 Task:  Click on Racing  Cup Series In the Cup Series click on  Pick Sheet Add name Wyatt Thompson and  Email softage.2@softage.net In group 1 choose #11 Denny Hamlin In group 2 choose #12 Ryan Blaney In group 3 choose #22 Joey Logano In group 4 choose #23 Bubba Wallace In group 5 choose #34 Michael McDowell Winning Manufacturer choose Ford In Tie Breaker choose #6 Brad Keselowski Bonous driver choose #5 Kyle Larson Submit pick sheet
Action: Mouse moved to (367, 200)
Screenshot: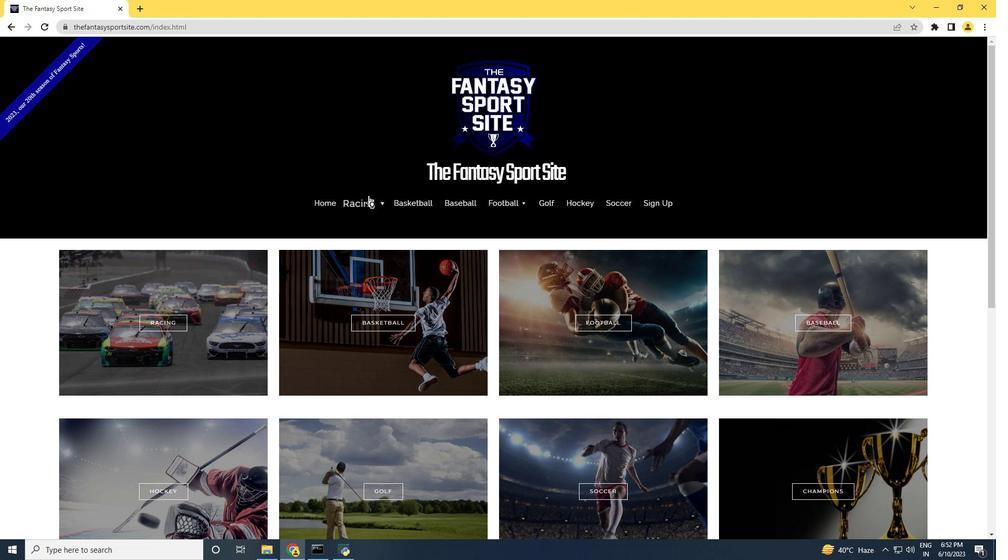 
Action: Mouse pressed left at (367, 200)
Screenshot: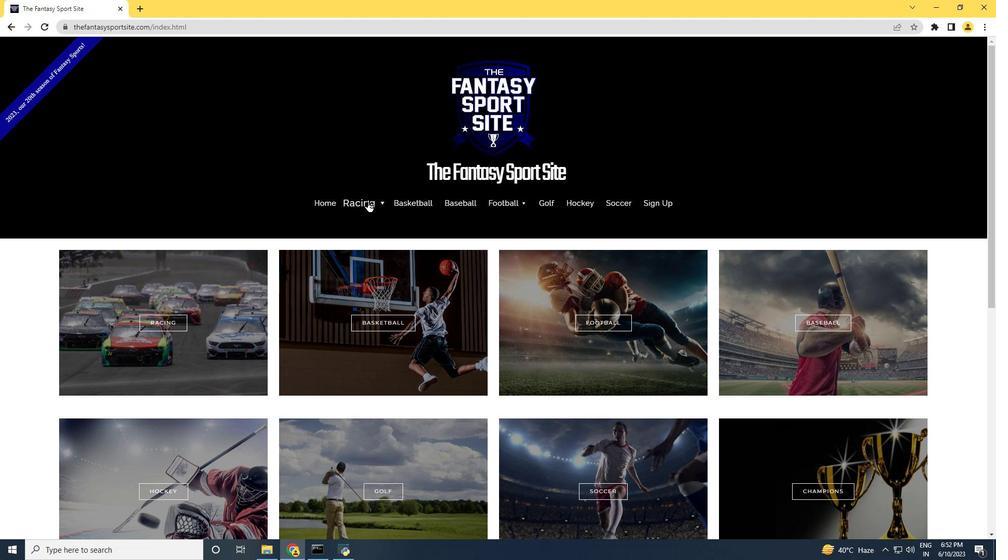 
Action: Mouse moved to (364, 238)
Screenshot: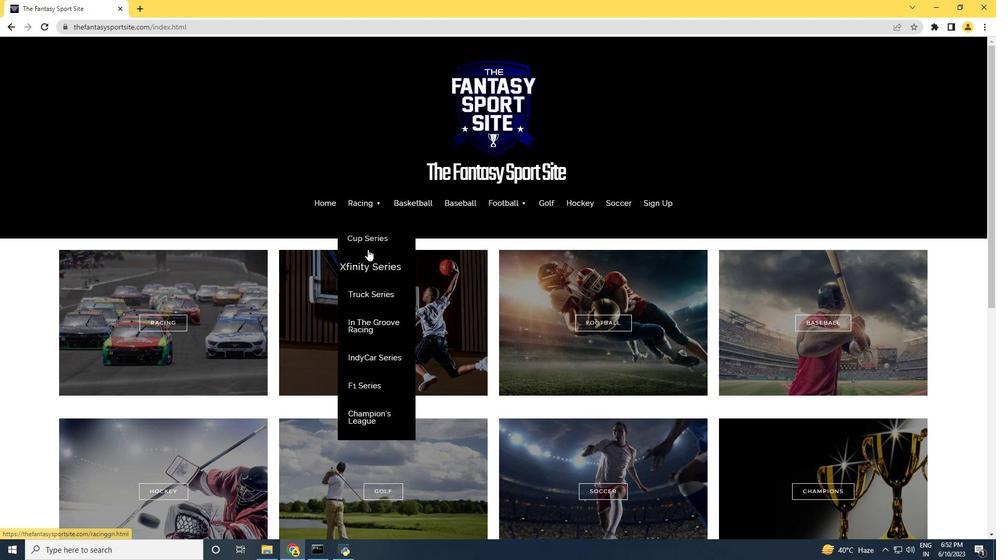 
Action: Mouse pressed left at (364, 238)
Screenshot: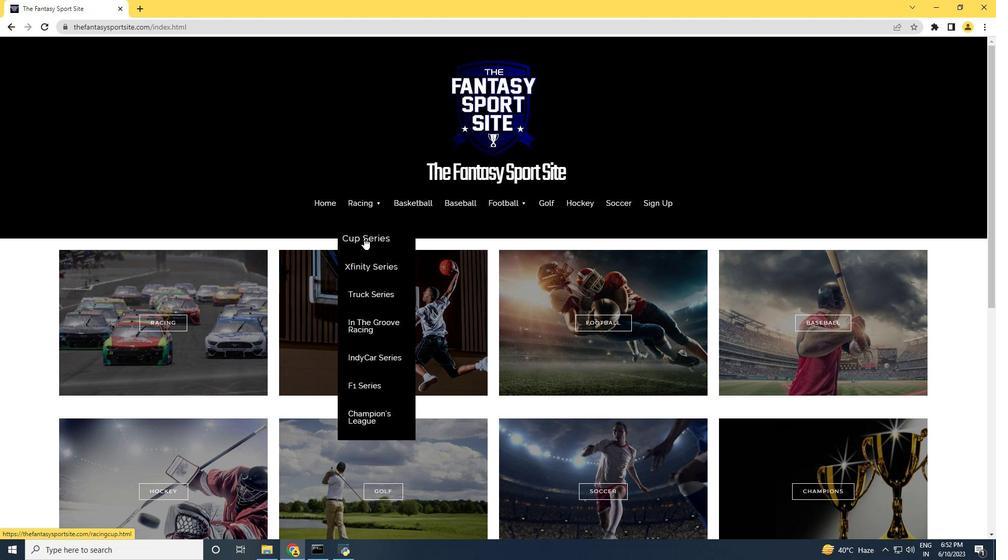 
Action: Mouse moved to (365, 236)
Screenshot: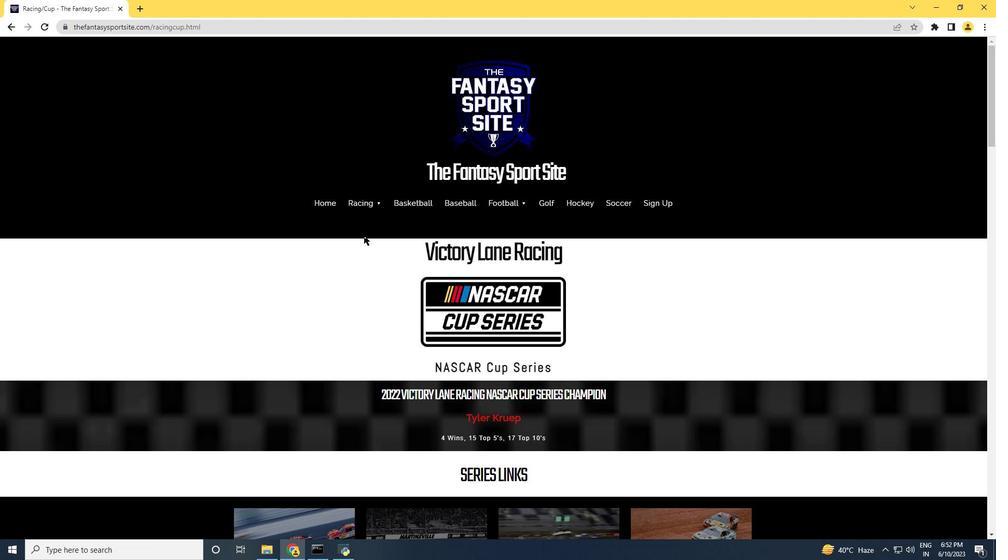 
Action: Mouse scrolled (365, 235) with delta (0, 0)
Screenshot: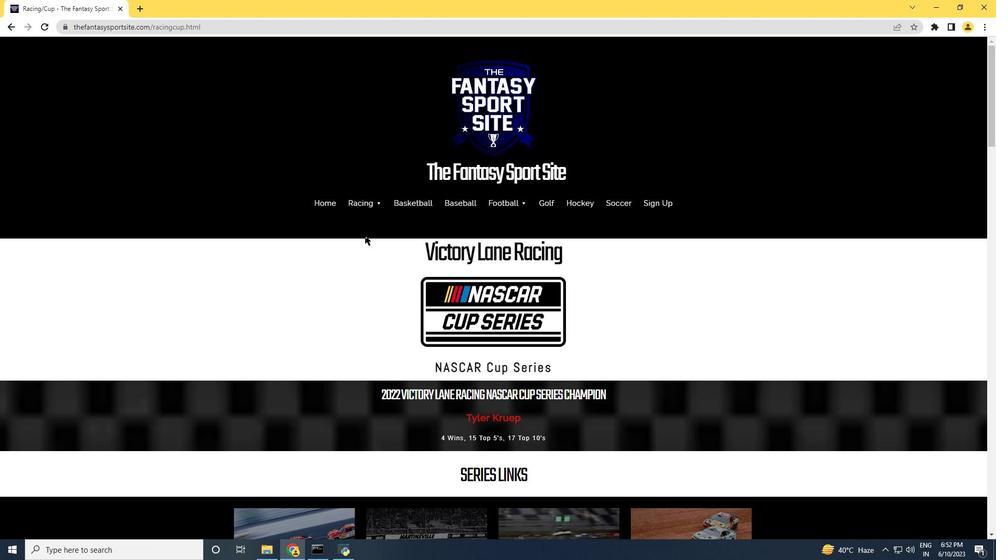 
Action: Mouse scrolled (365, 235) with delta (0, 0)
Screenshot: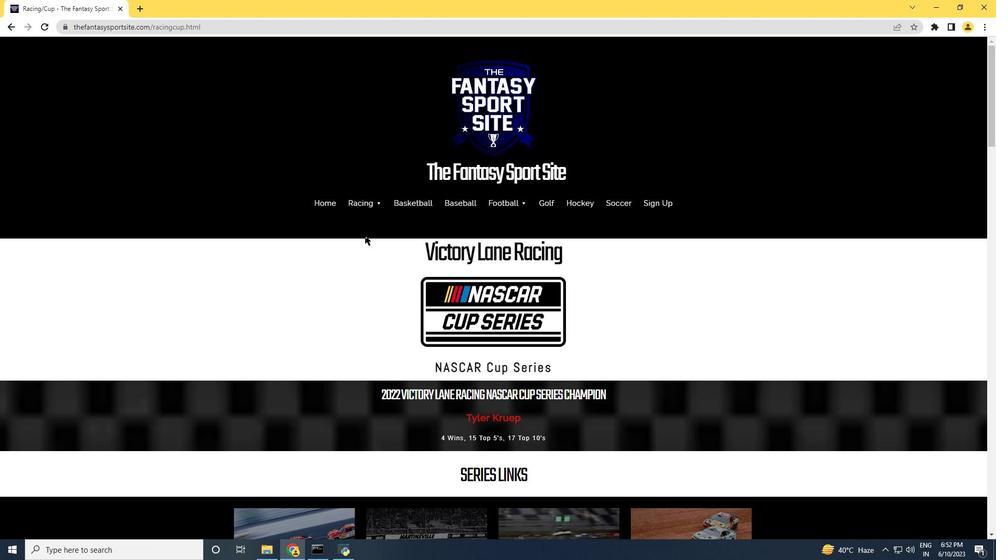 
Action: Mouse scrolled (365, 235) with delta (0, 0)
Screenshot: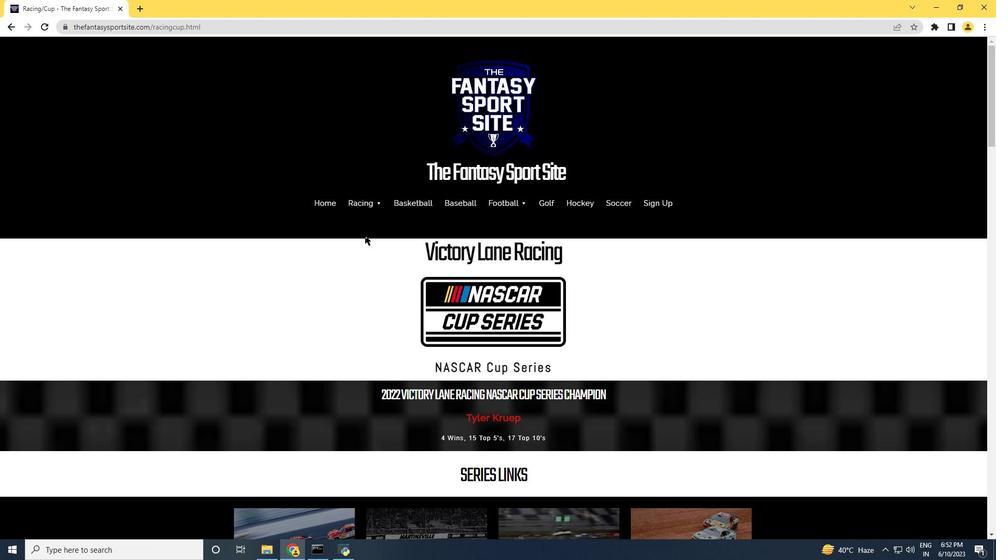 
Action: Mouse scrolled (365, 235) with delta (0, 0)
Screenshot: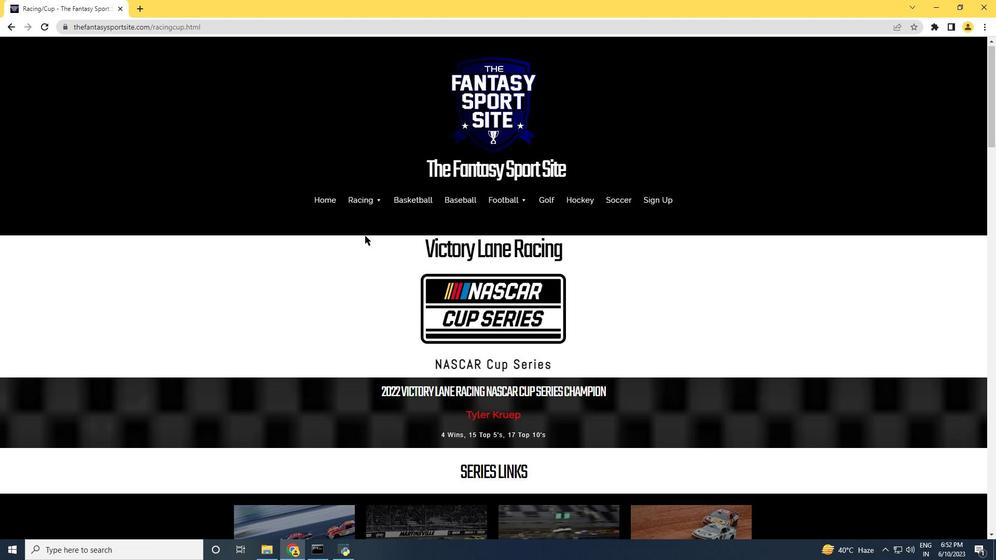 
Action: Mouse scrolled (365, 235) with delta (0, 0)
Screenshot: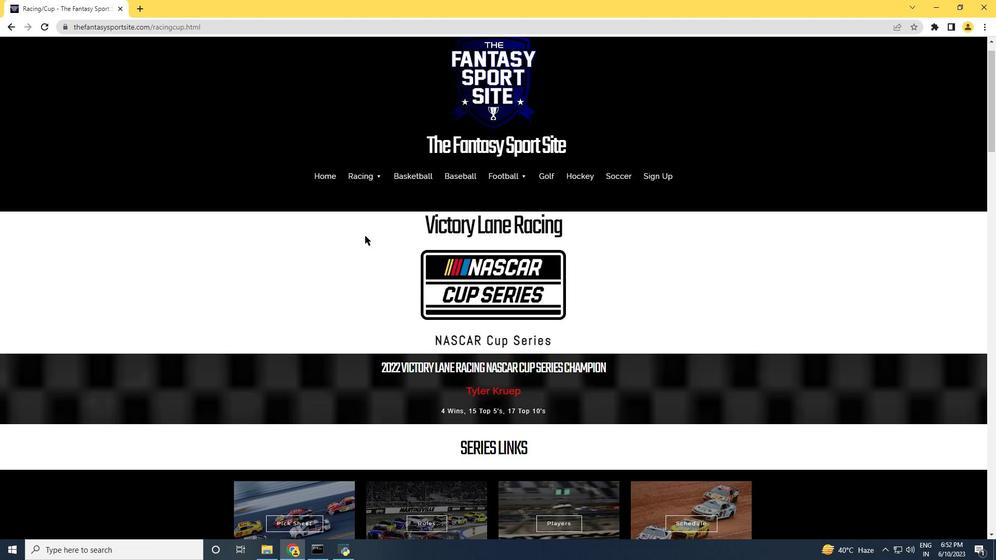 
Action: Mouse scrolled (365, 235) with delta (0, 0)
Screenshot: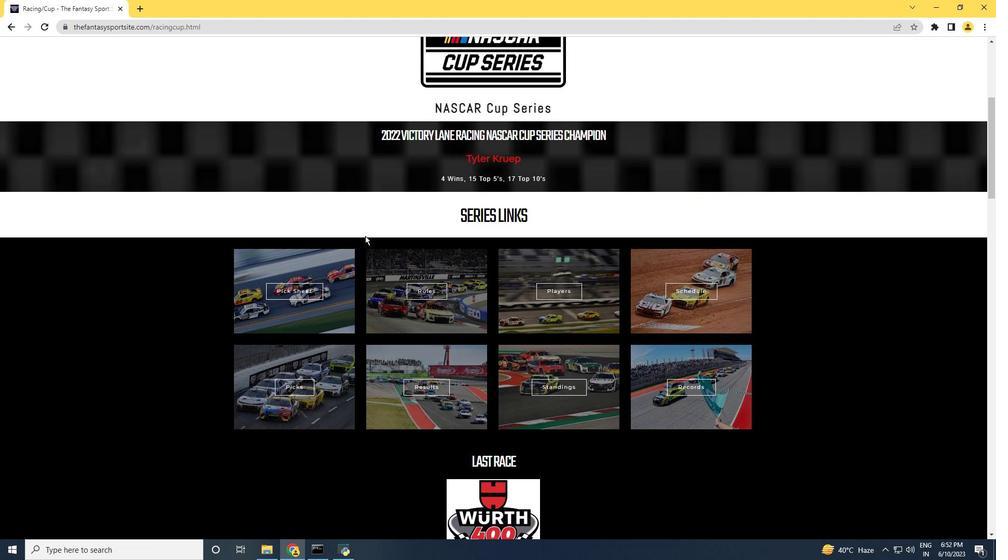 
Action: Mouse moved to (297, 238)
Screenshot: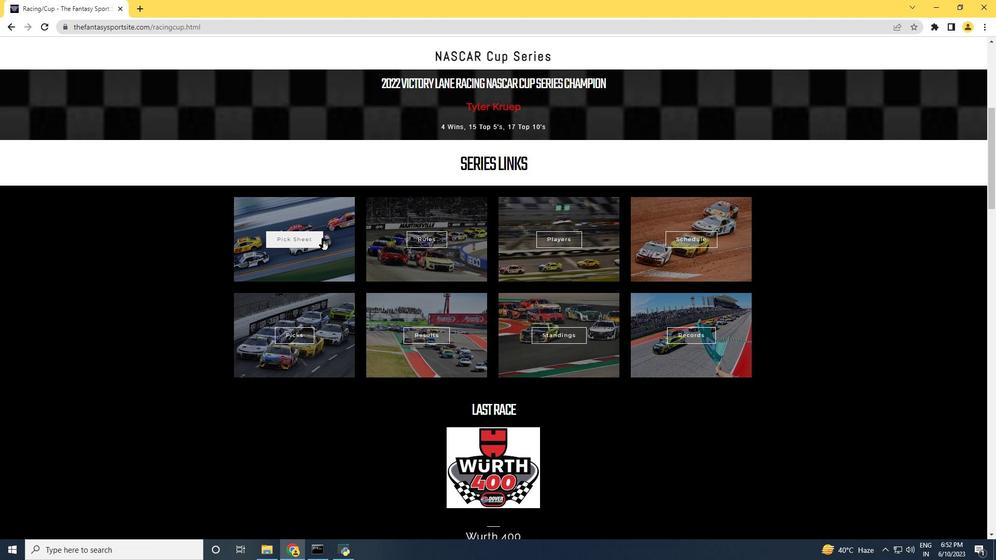 
Action: Mouse pressed left at (297, 238)
Screenshot: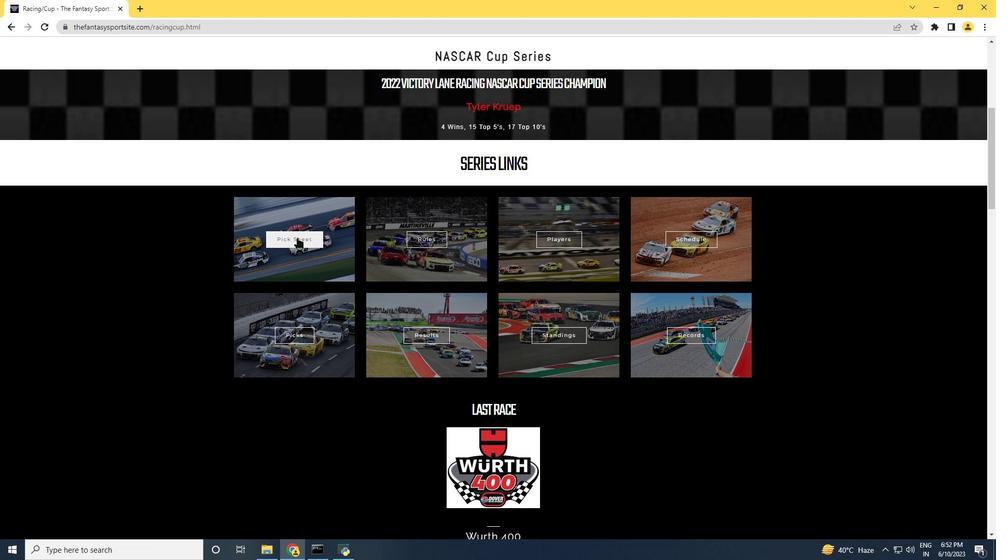 
Action: Mouse moved to (350, 249)
Screenshot: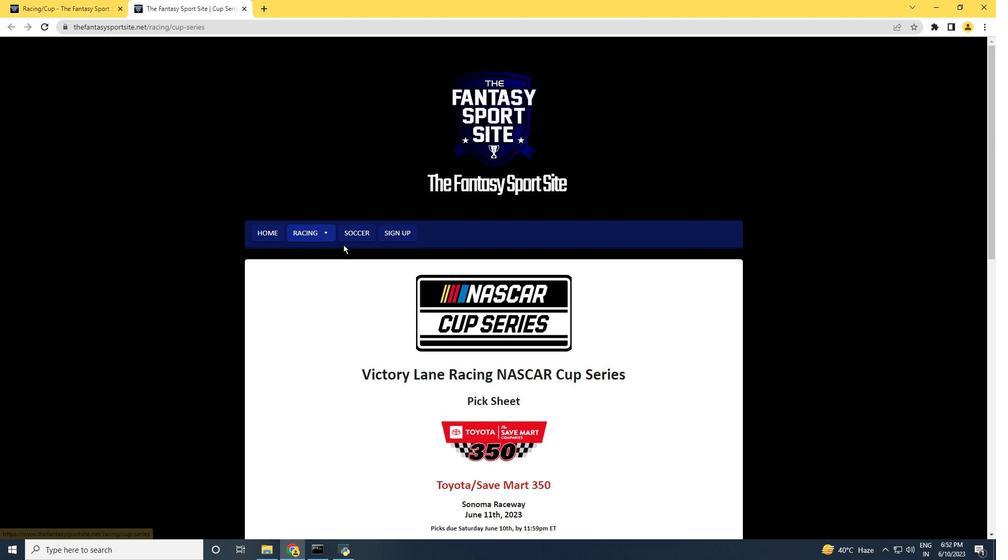 
Action: Mouse scrolled (350, 249) with delta (0, 0)
Screenshot: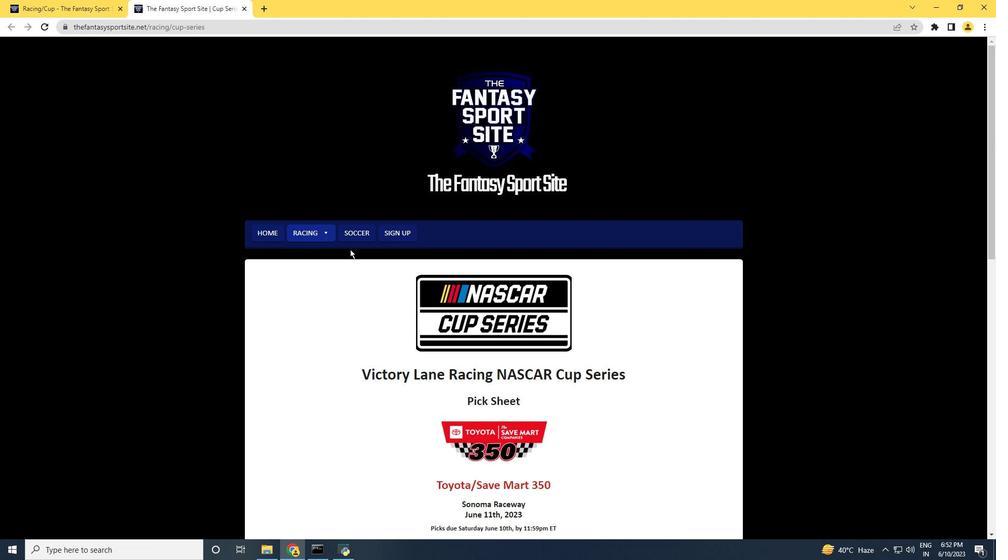 
Action: Mouse scrolled (350, 249) with delta (0, 0)
Screenshot: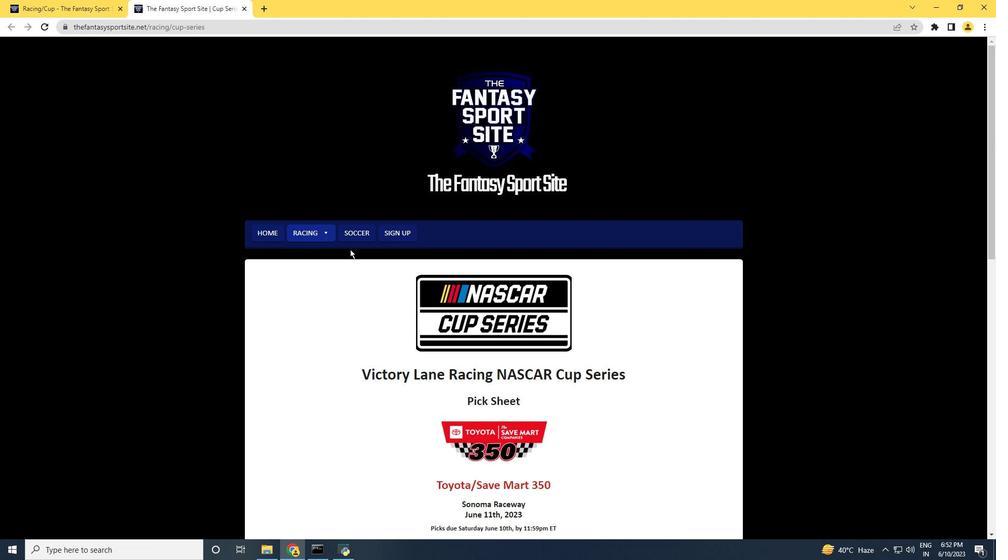
Action: Mouse scrolled (350, 249) with delta (0, 0)
Screenshot: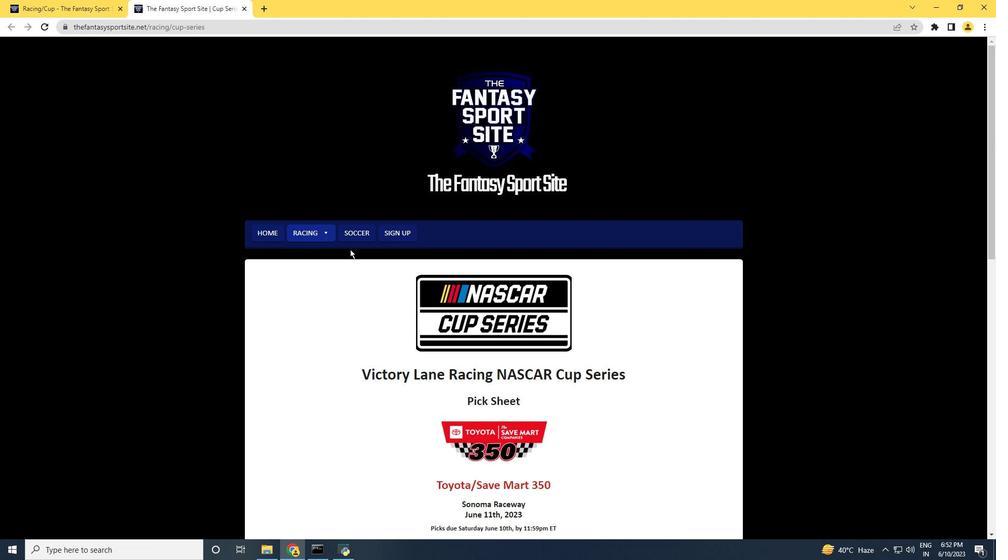 
Action: Mouse scrolled (350, 249) with delta (0, 0)
Screenshot: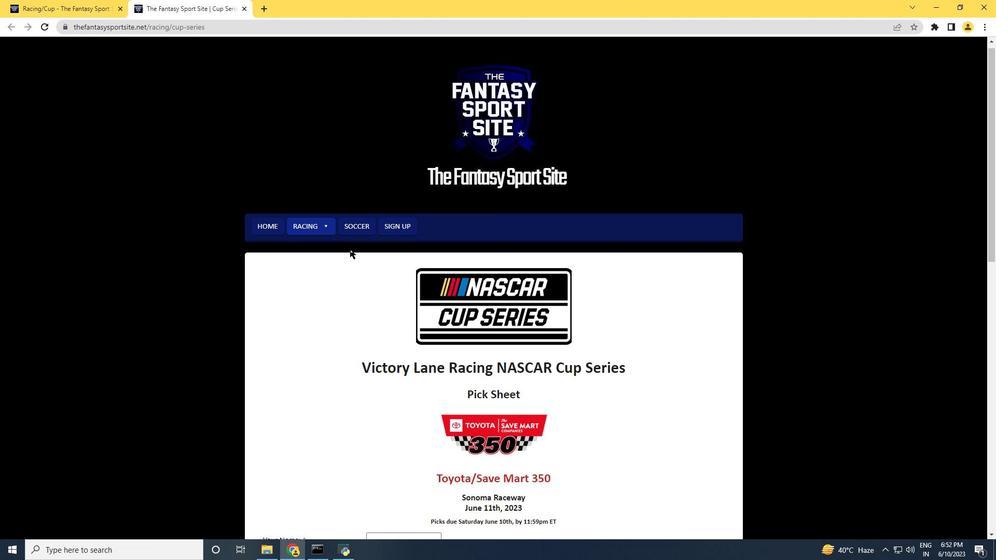 
Action: Mouse scrolled (350, 249) with delta (0, 0)
Screenshot: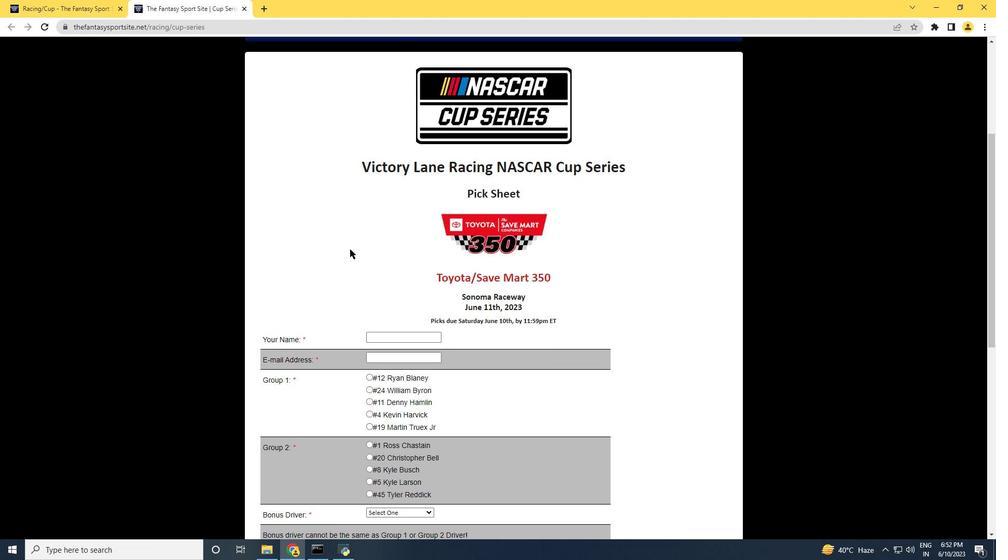 
Action: Mouse scrolled (350, 249) with delta (0, 0)
Screenshot: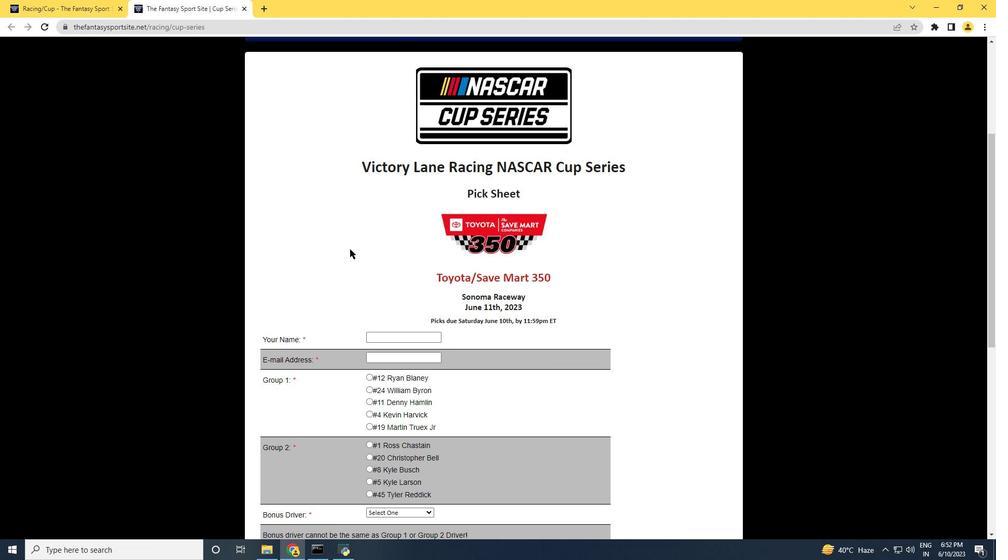 
Action: Mouse moved to (392, 235)
Screenshot: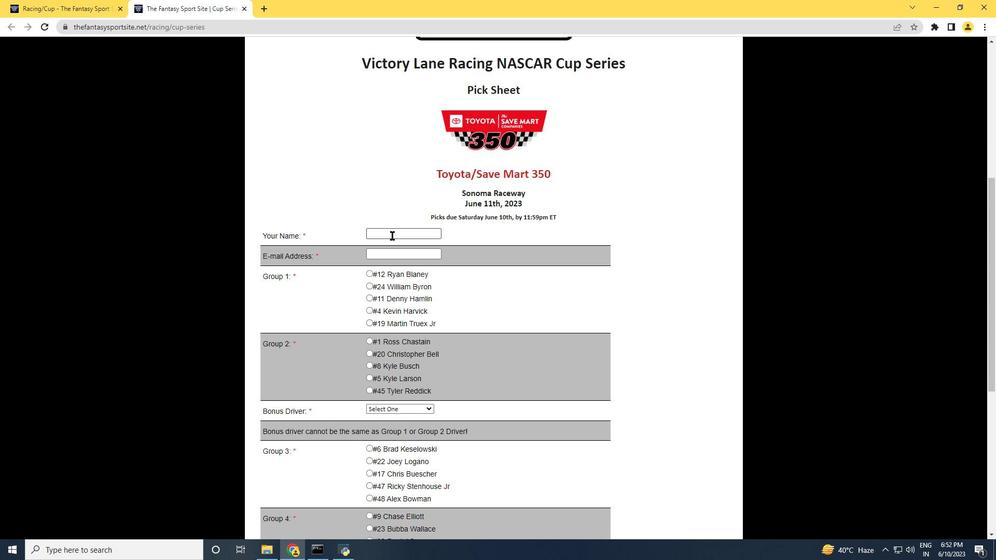 
Action: Mouse pressed left at (392, 235)
Screenshot: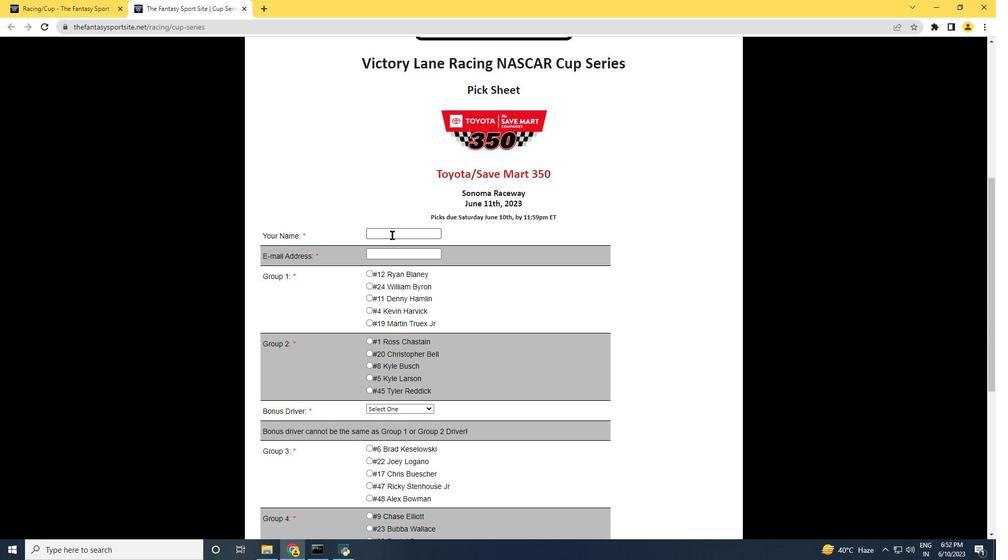 
Action: Key pressed <Key.shift><Key.shift><Key.shift><Key.shift><Key.shift><Key.shift><Key.shift><Key.shift><Key.shift><Key.shift><Key.shift><Key.shift><Key.shift><Key.shift><Key.shift><Key.shift><Key.shift><Key.shift>Wyatt<Key.space><Key.shift><Key.shift><Key.shift><Key.shift>Thompson<Key.tab><Key.shift>softage.2<Key.shift>@softage,<Key.backspace>.net<Key.tab>
Screenshot: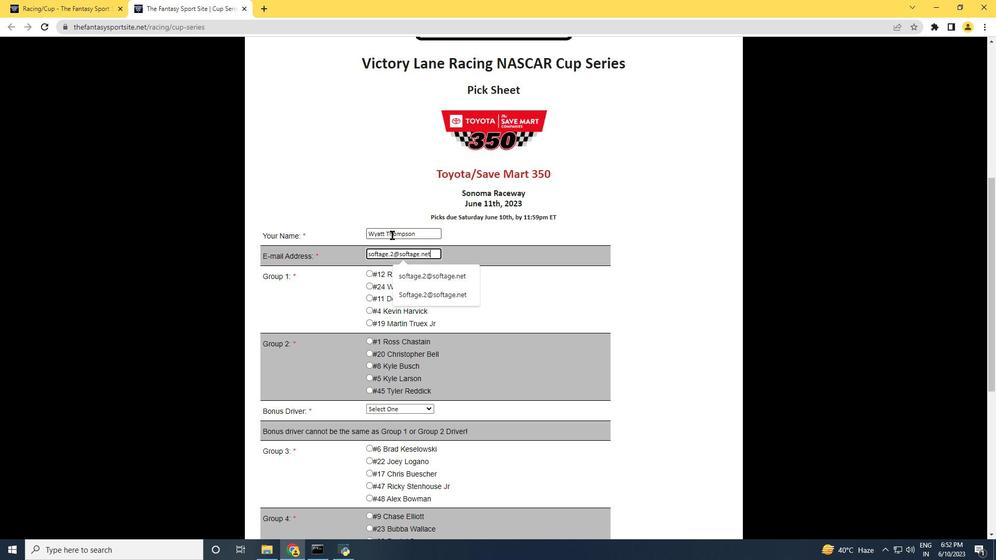
Action: Mouse moved to (370, 300)
Screenshot: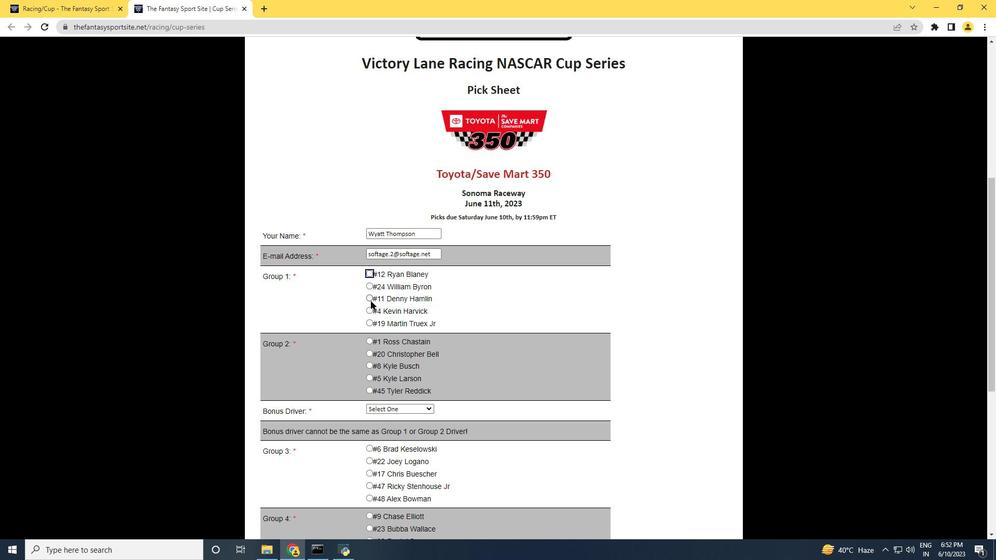 
Action: Mouse pressed left at (370, 300)
Screenshot: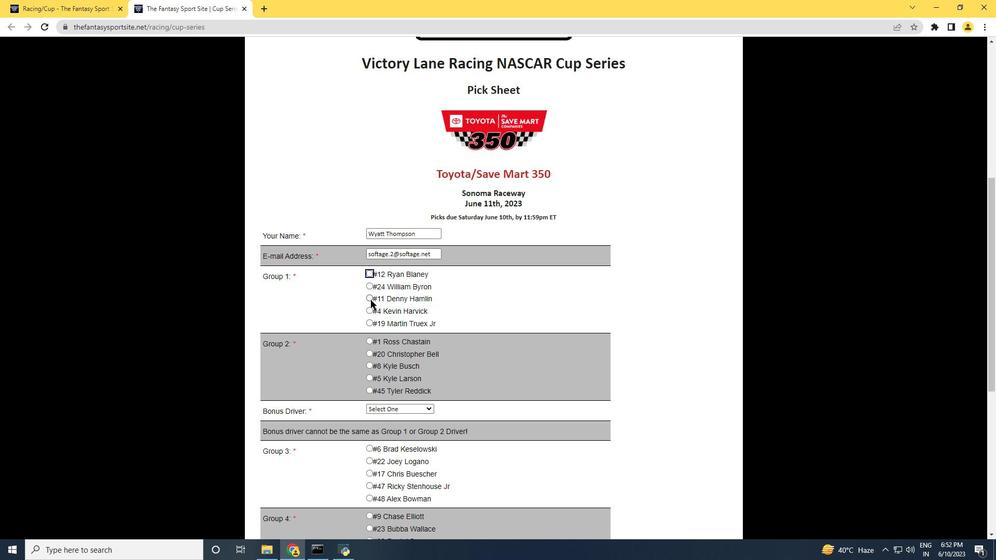
Action: Mouse moved to (371, 299)
Screenshot: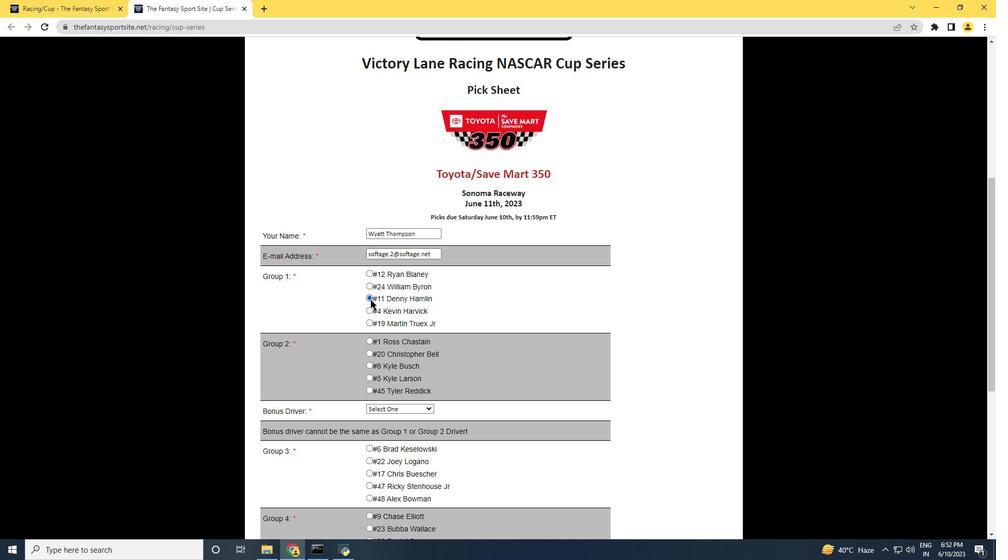 
Action: Mouse scrolled (371, 299) with delta (0, 0)
Screenshot: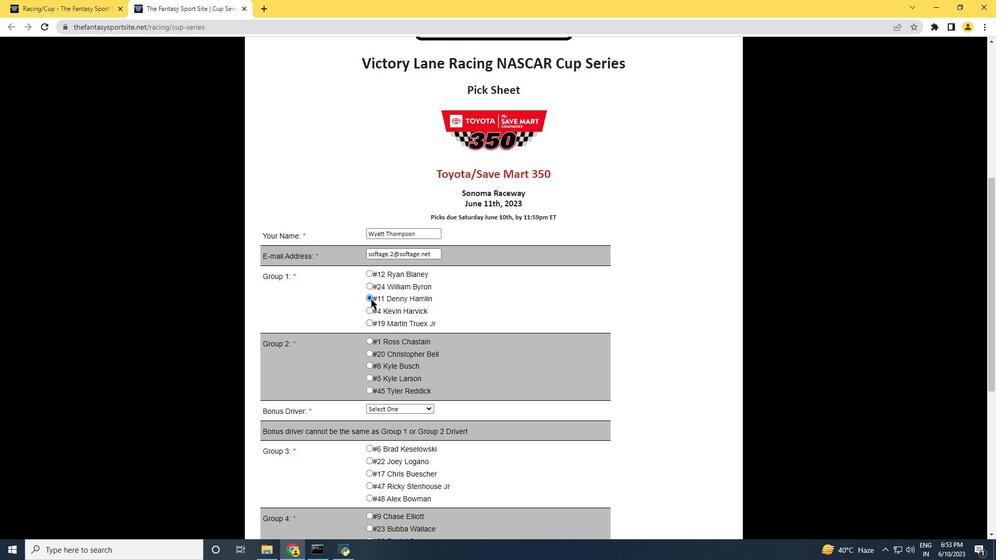 
Action: Mouse scrolled (371, 299) with delta (0, 0)
Screenshot: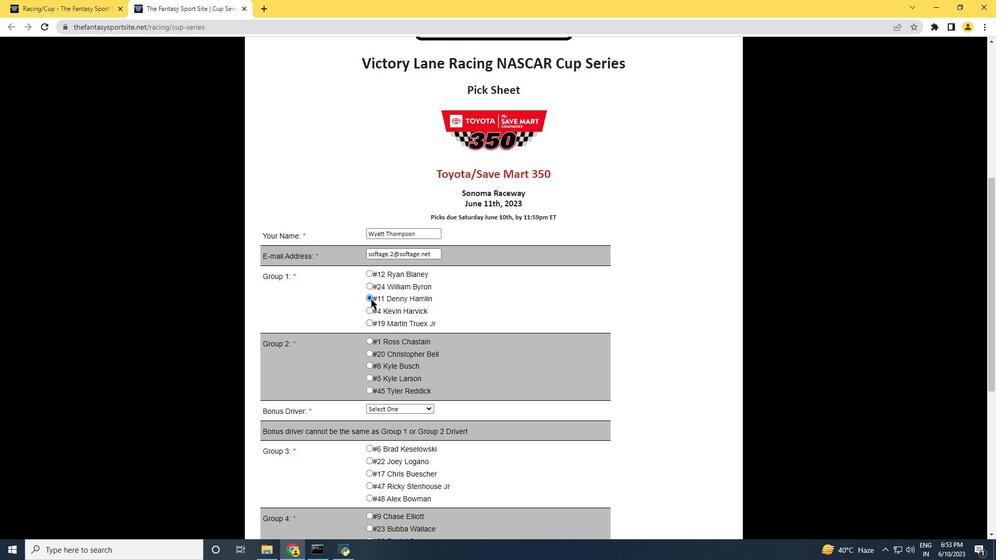 
Action: Mouse moved to (369, 273)
Screenshot: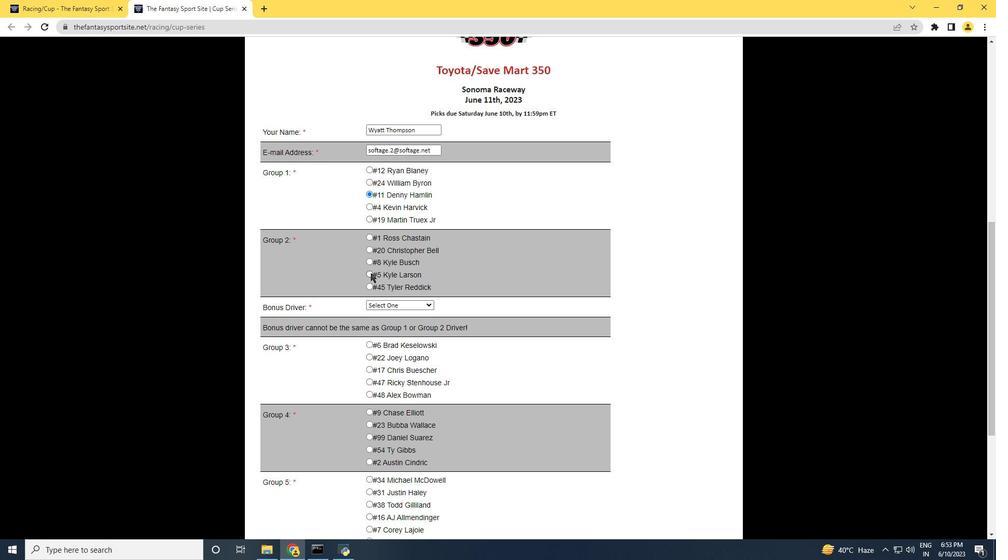 
Action: Mouse pressed left at (369, 273)
Screenshot: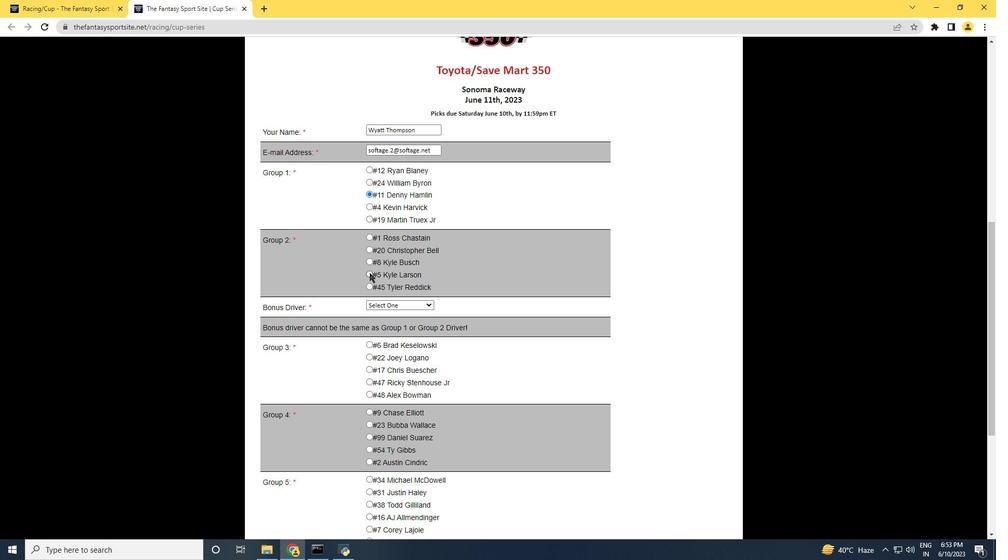 
Action: Mouse moved to (384, 301)
Screenshot: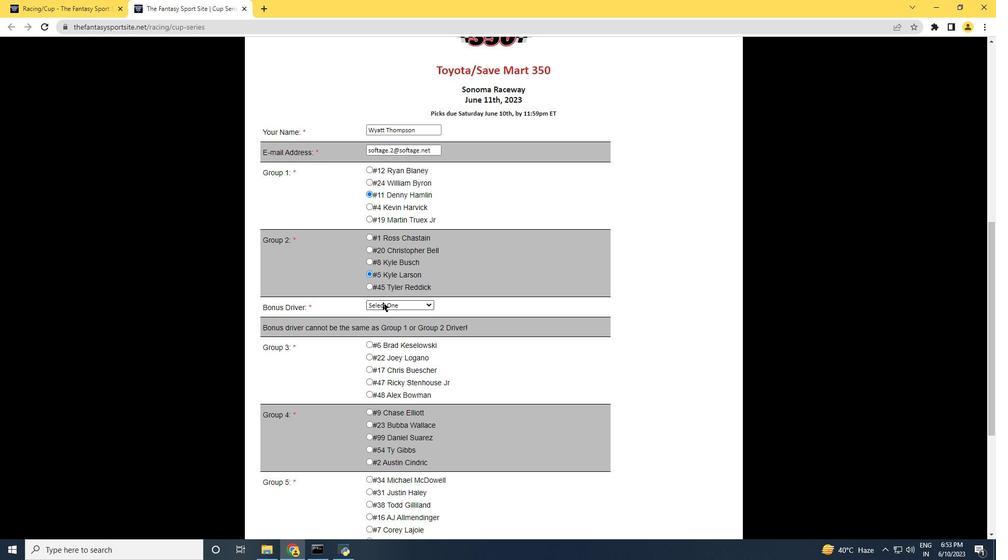
Action: Mouse pressed left at (384, 301)
Screenshot: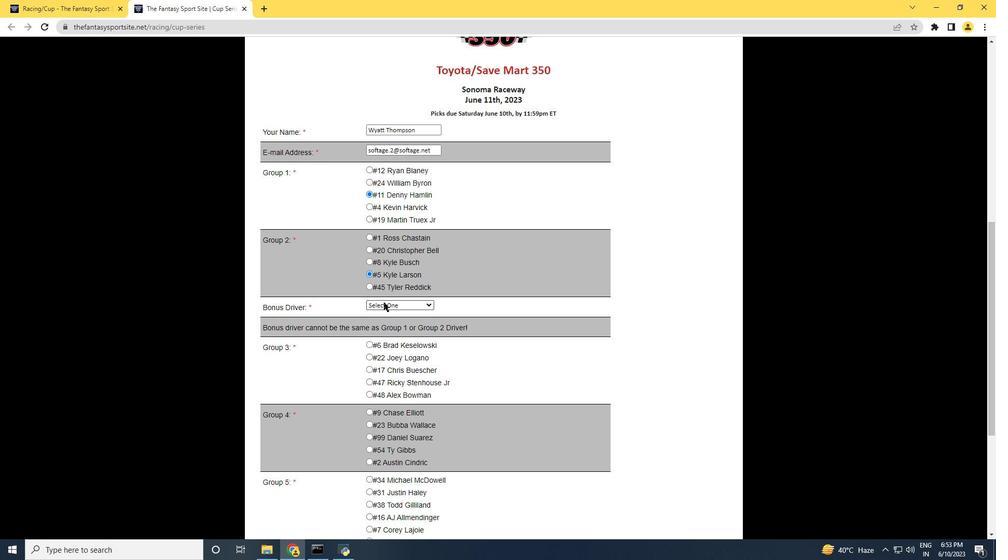
Action: Mouse scrolled (384, 301) with delta (0, 0)
Screenshot: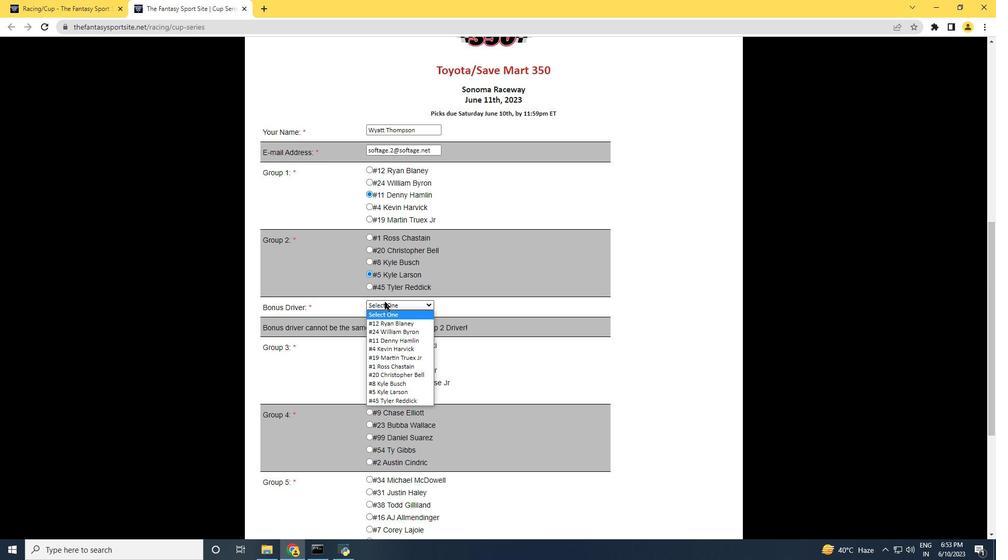 
Action: Mouse moved to (401, 251)
Screenshot: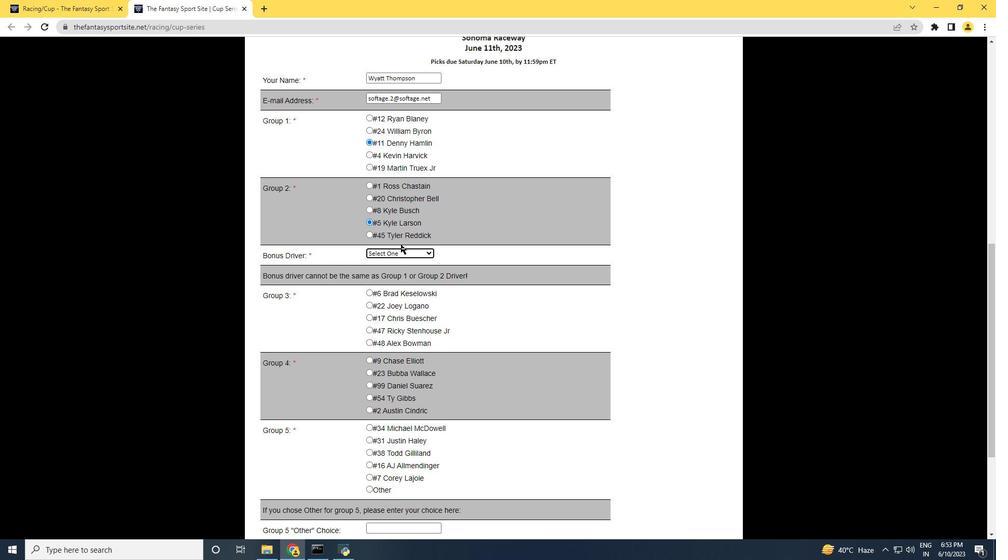 
Action: Mouse pressed left at (401, 251)
Screenshot: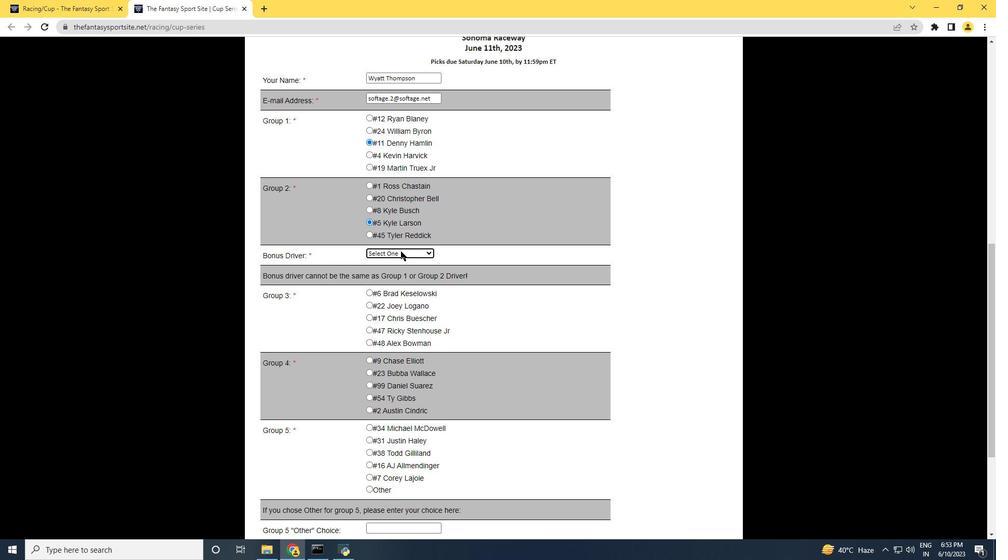 
Action: Mouse moved to (392, 326)
Screenshot: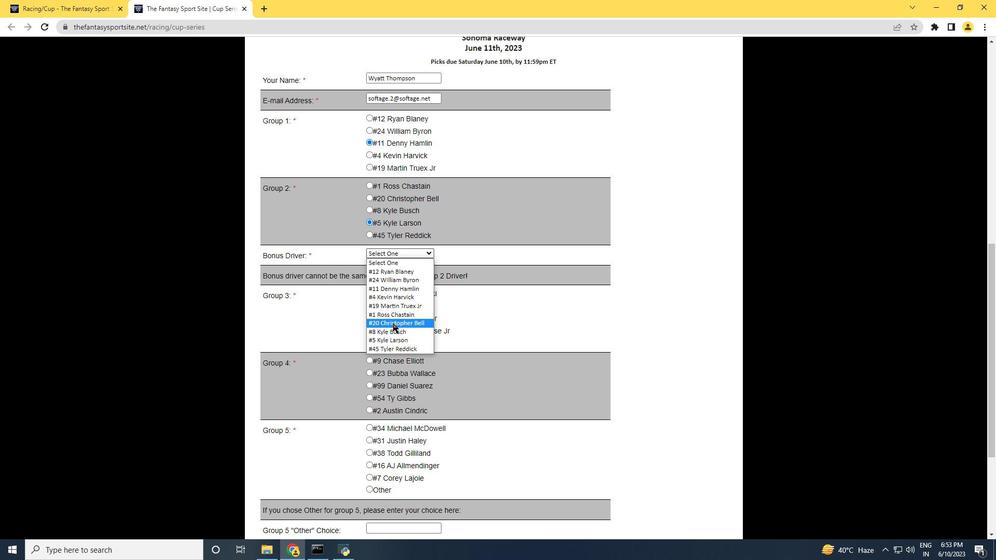 
Action: Mouse scrolled (392, 326) with delta (0, 0)
Screenshot: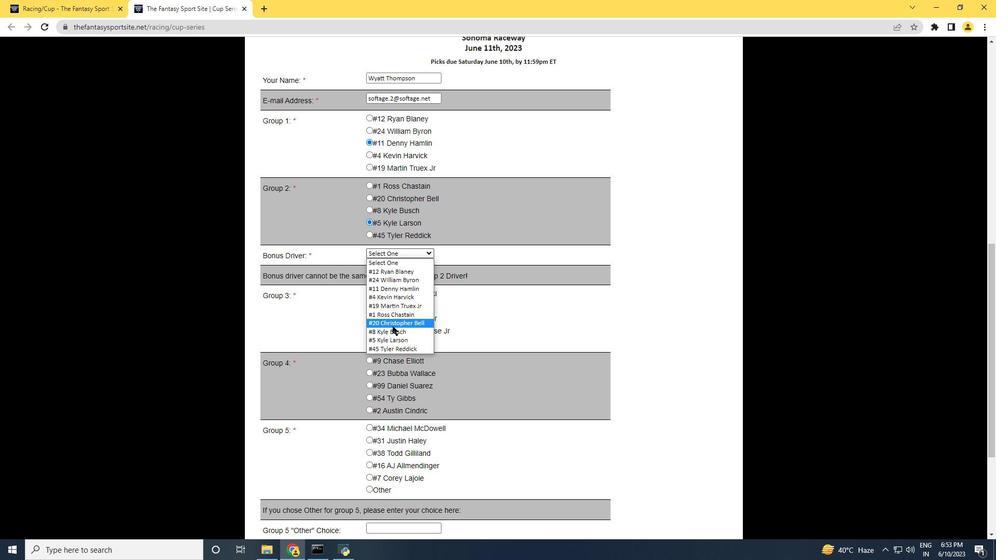 
Action: Mouse moved to (390, 340)
Screenshot: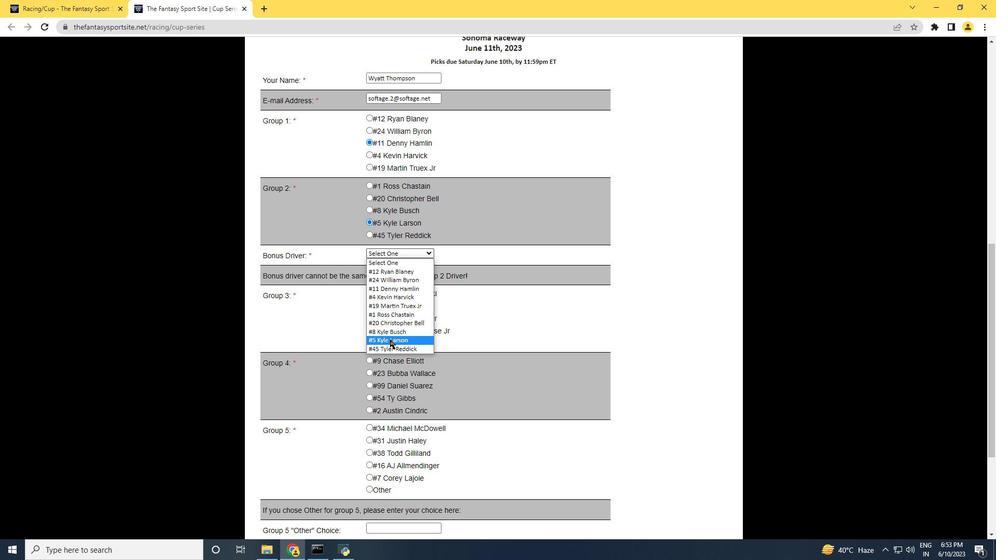 
Action: Mouse pressed left at (390, 340)
Screenshot: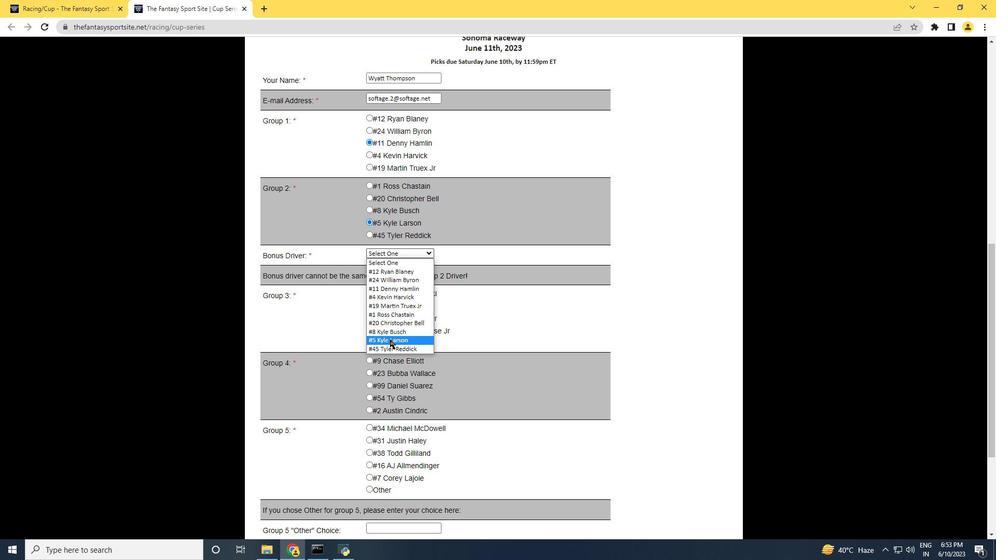
Action: Mouse moved to (391, 322)
Screenshot: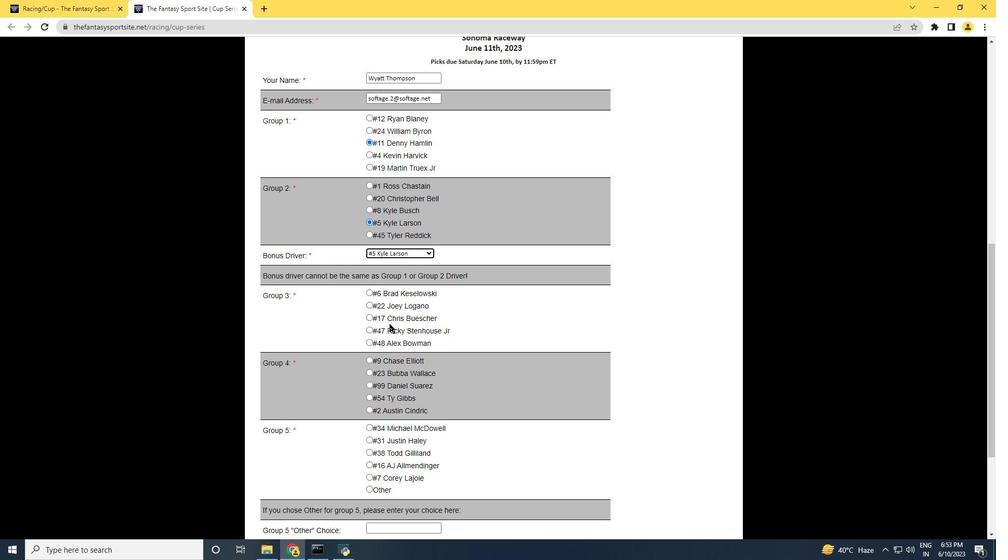 
Action: Mouse scrolled (391, 321) with delta (0, 0)
Screenshot: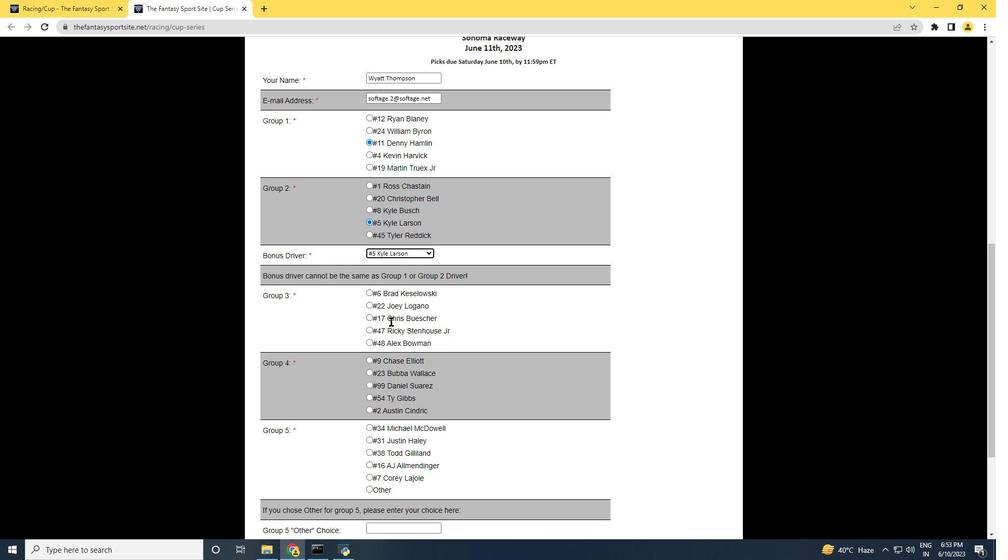 
Action: Mouse moved to (369, 254)
Screenshot: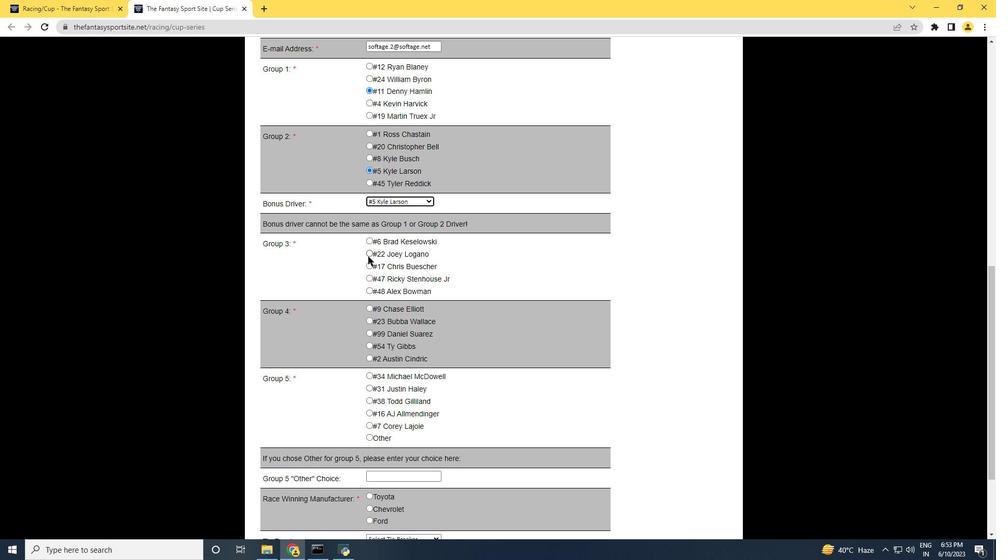
Action: Mouse pressed left at (369, 254)
Screenshot: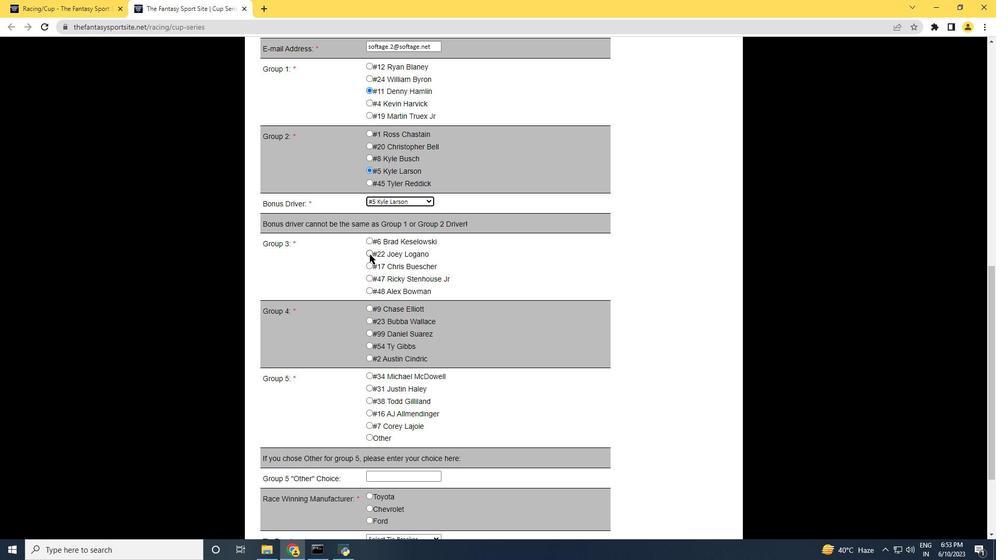 
Action: Mouse moved to (352, 307)
Screenshot: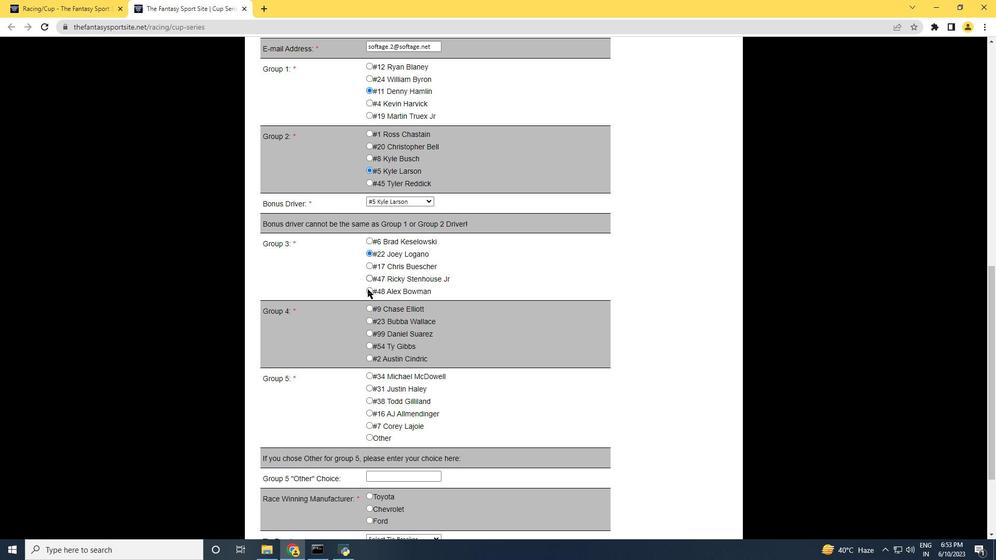 
Action: Mouse scrolled (352, 306) with delta (0, 0)
Screenshot: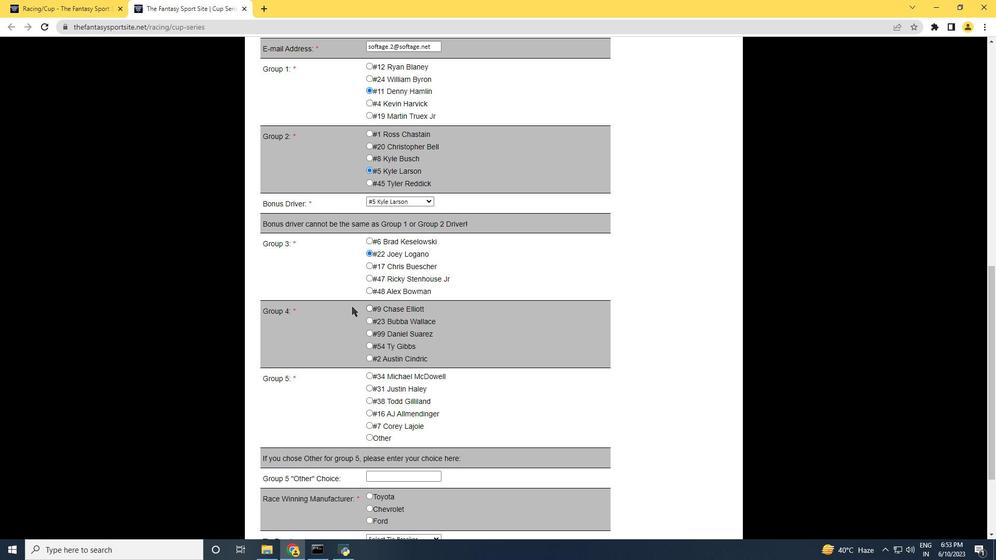 
Action: Mouse moved to (372, 270)
Screenshot: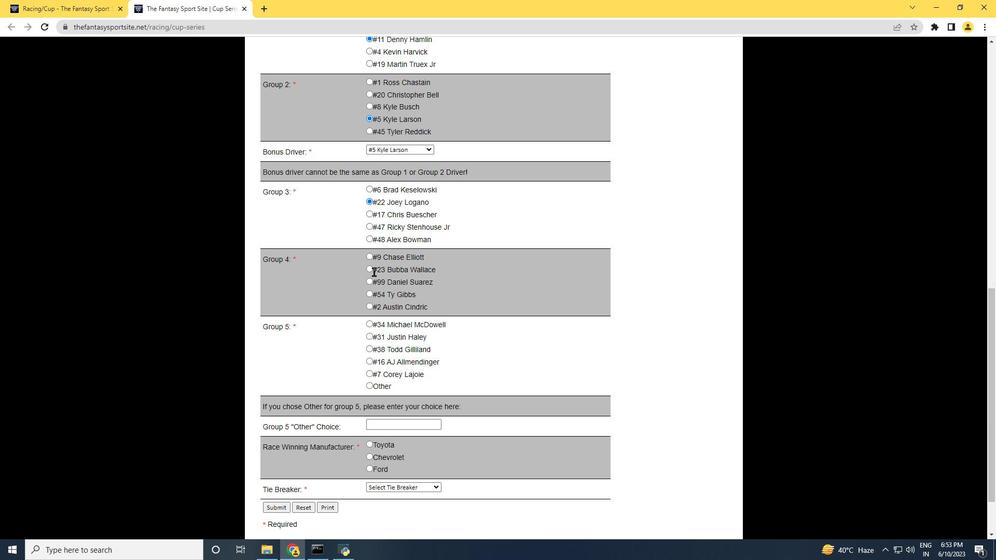 
Action: Mouse pressed left at (372, 270)
Screenshot: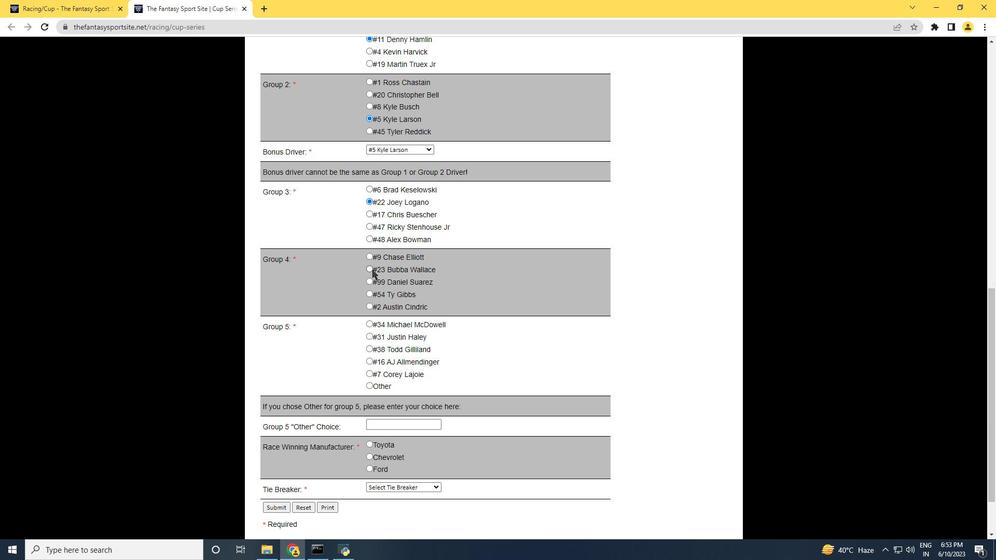
Action: Mouse moved to (374, 323)
Screenshot: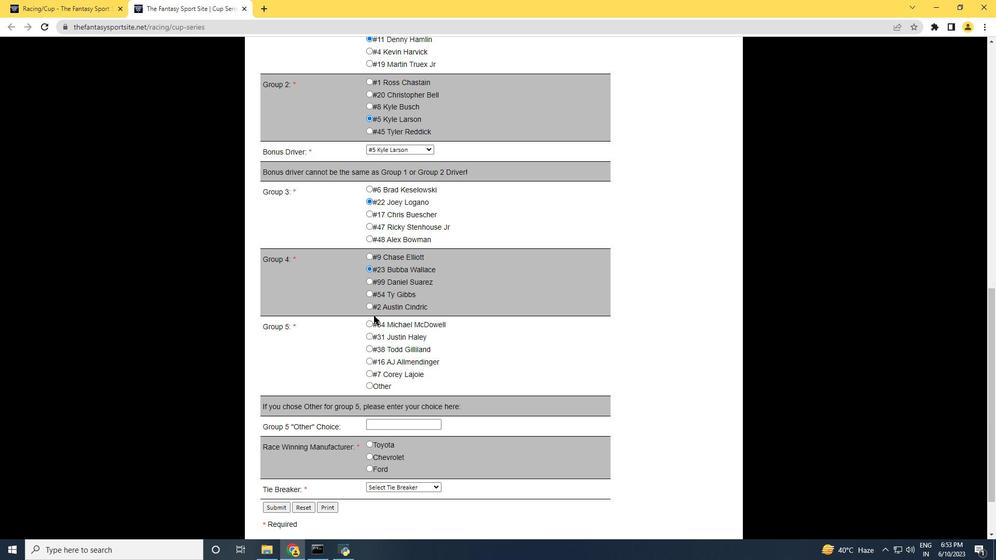 
Action: Mouse scrolled (374, 323) with delta (0, 0)
Screenshot: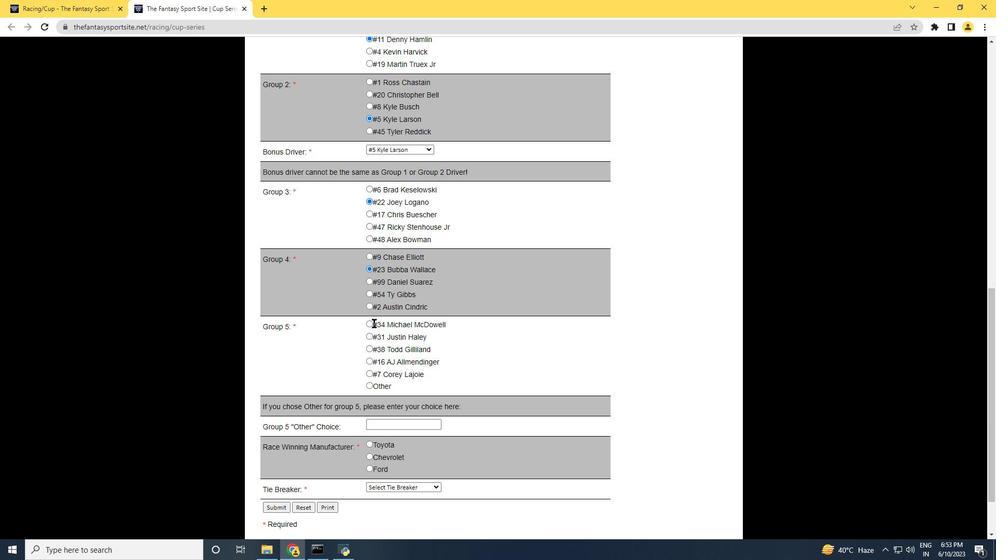 
Action: Mouse moved to (369, 273)
Screenshot: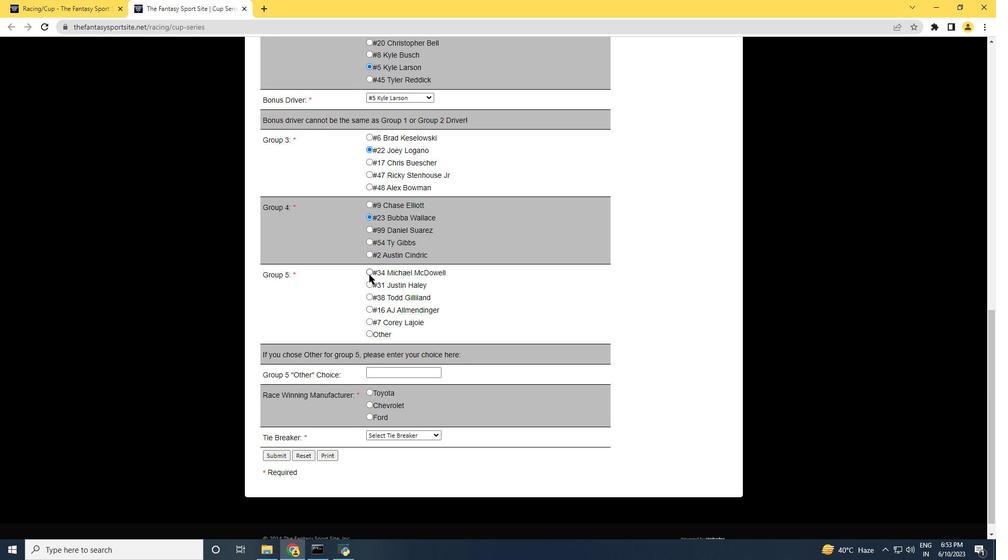 
Action: Mouse pressed left at (369, 273)
Screenshot: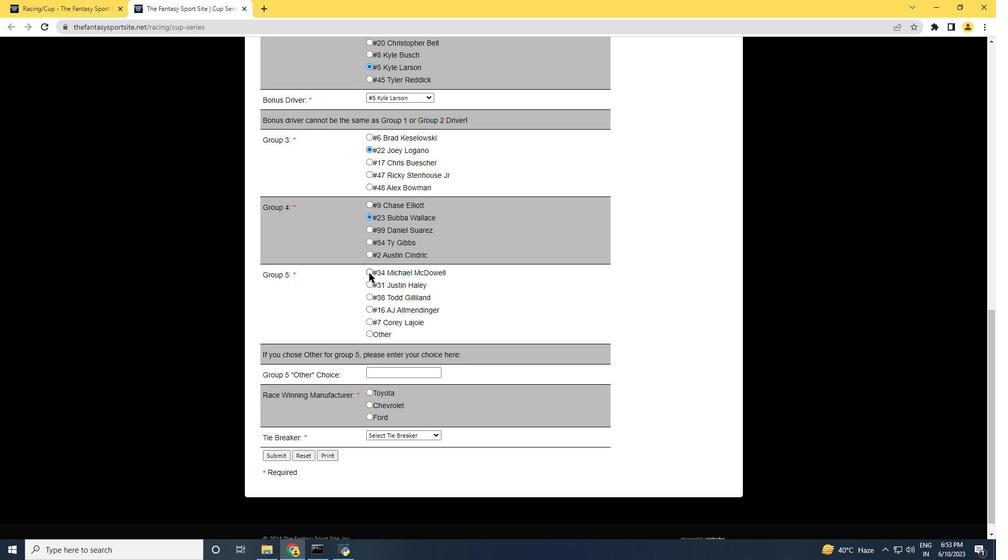 
Action: Mouse moved to (296, 339)
Screenshot: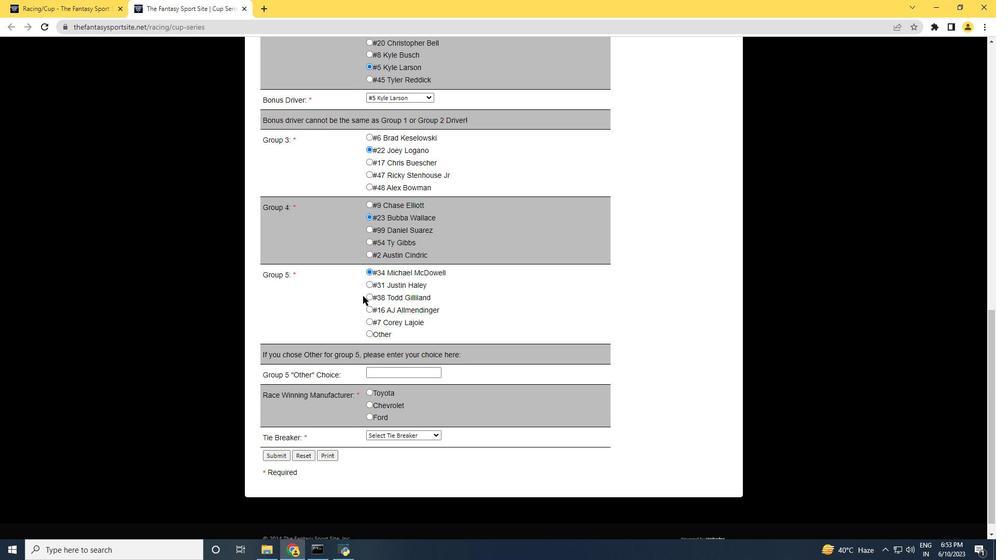 
Action: Mouse scrolled (296, 338) with delta (0, 0)
Screenshot: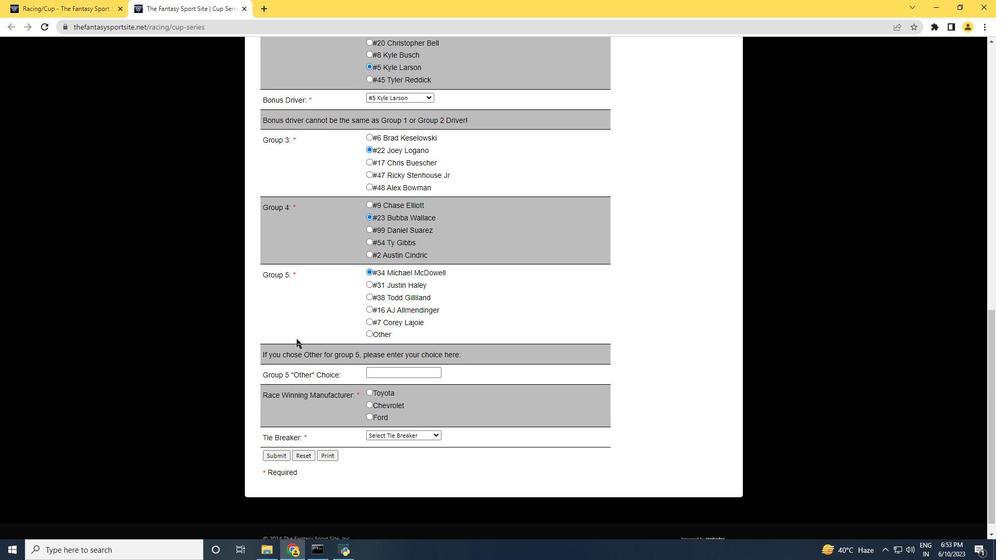 
Action: Mouse scrolled (296, 338) with delta (0, 0)
Screenshot: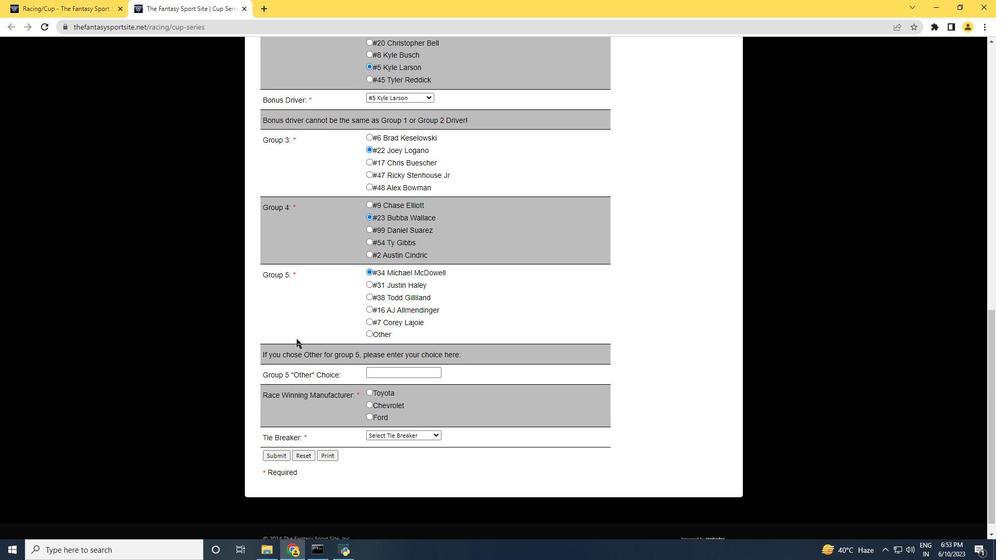 
Action: Mouse moved to (369, 402)
Screenshot: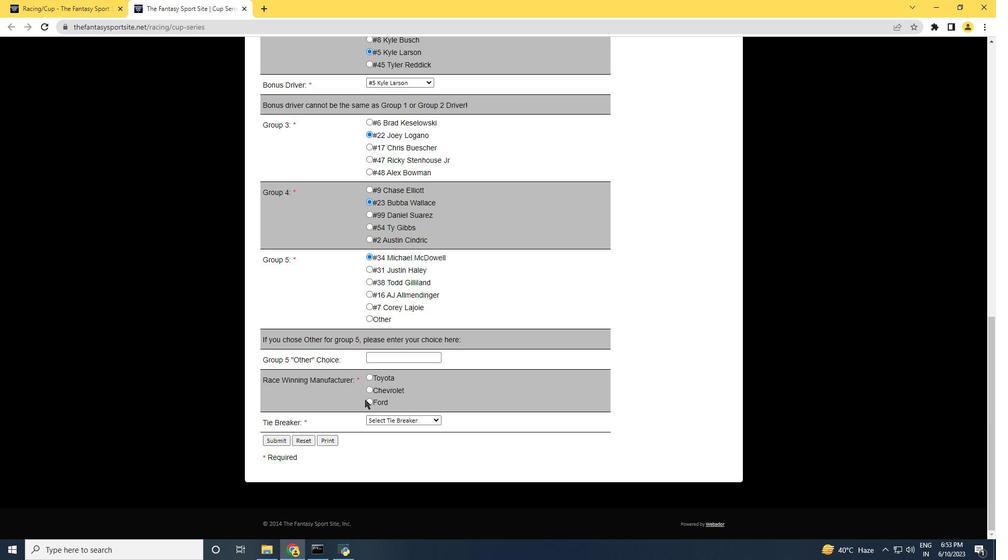 
Action: Mouse pressed left at (369, 402)
Screenshot: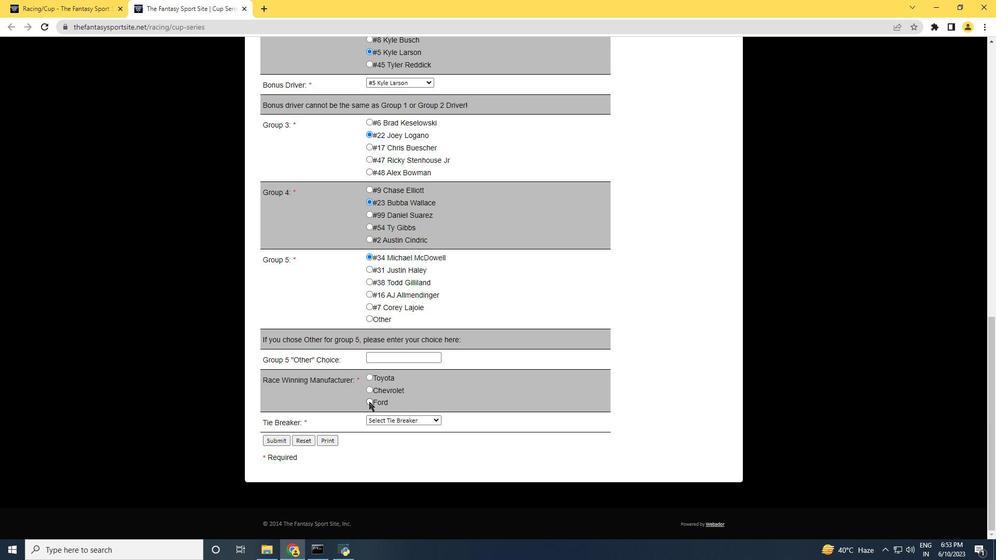 
Action: Mouse moved to (388, 420)
Screenshot: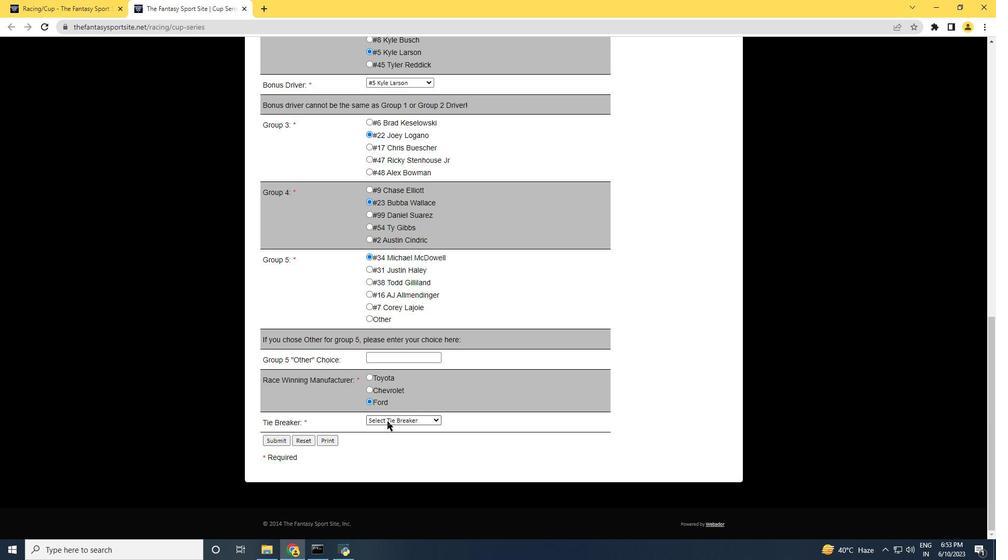 
Action: Mouse pressed left at (388, 420)
Screenshot: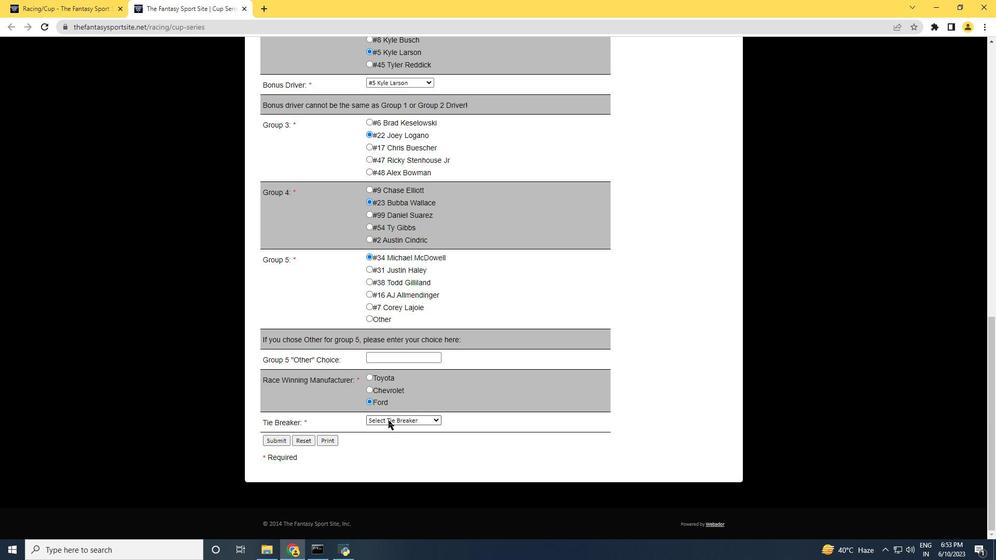 
Action: Mouse moved to (383, 396)
Screenshot: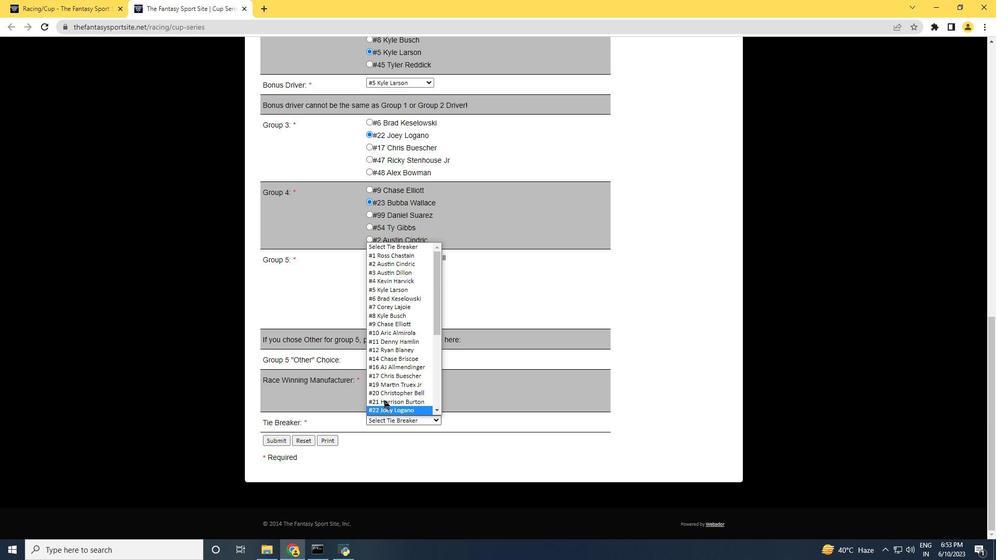 
Action: Mouse scrolled (383, 395) with delta (0, 0)
Screenshot: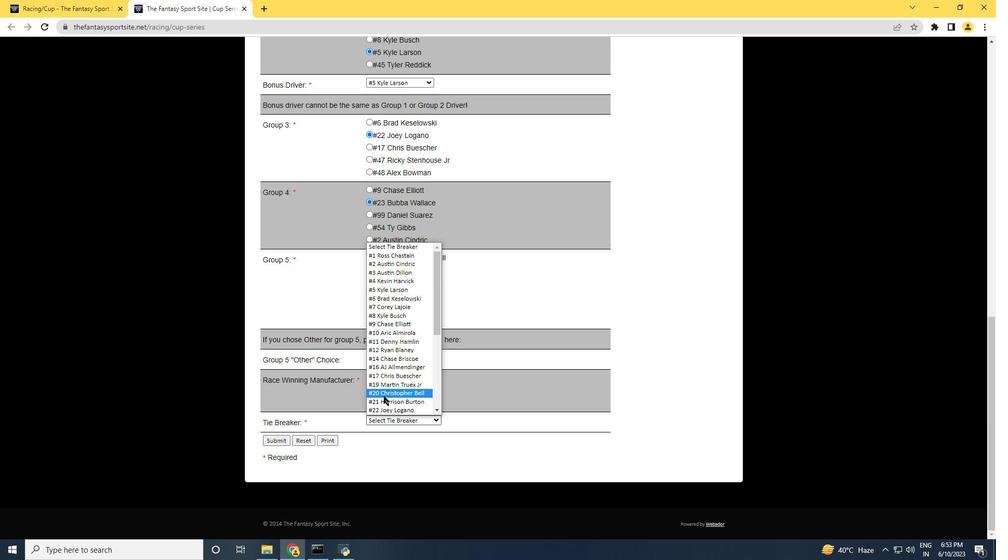 
Action: Mouse scrolled (383, 395) with delta (0, 0)
Screenshot: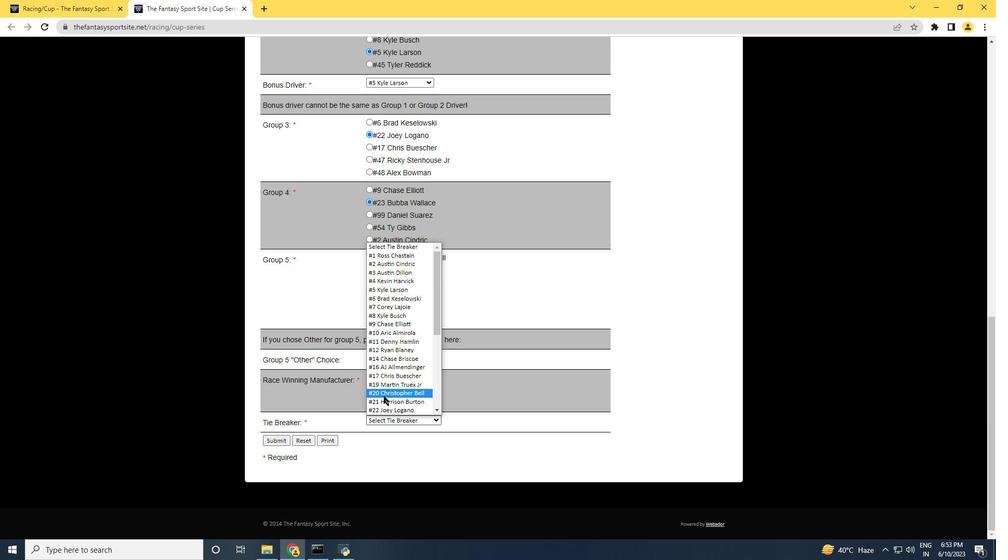 
Action: Mouse scrolled (383, 395) with delta (0, 0)
Screenshot: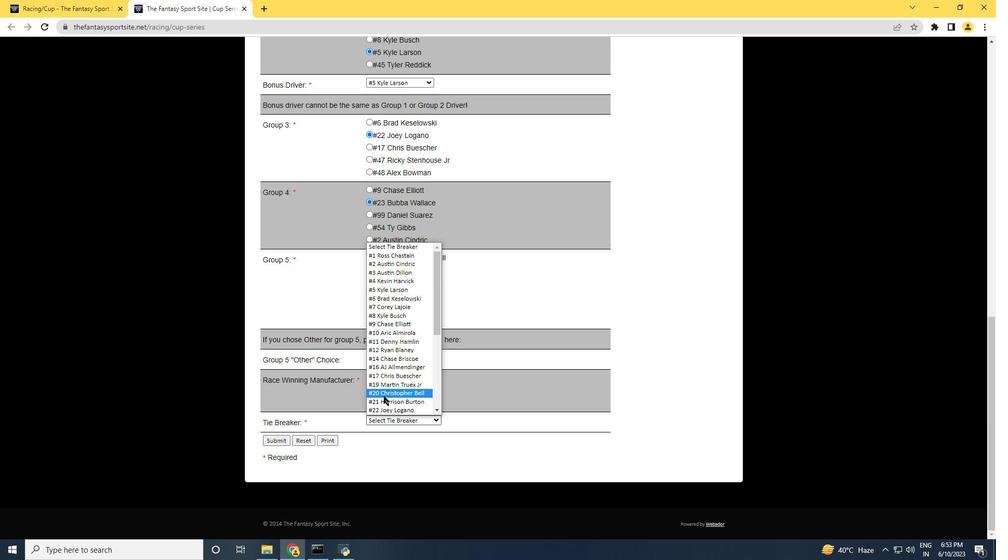 
Action: Mouse scrolled (383, 395) with delta (0, 0)
Screenshot: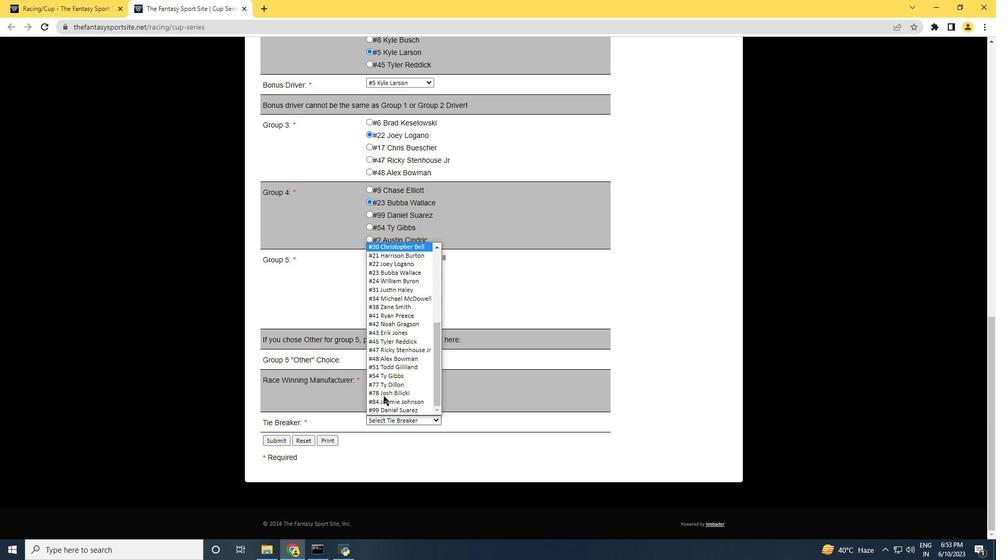 
Action: Mouse moved to (384, 393)
Screenshot: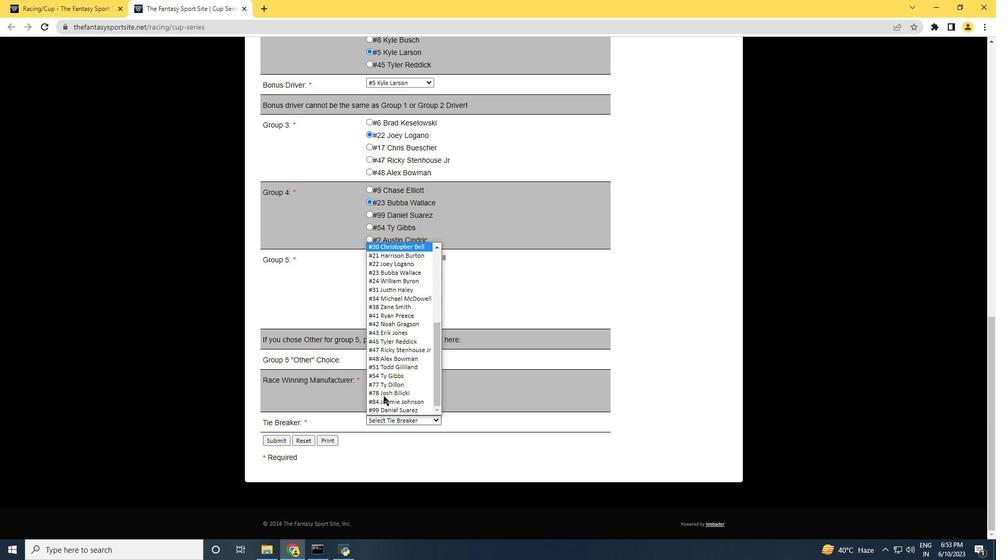 
Action: Mouse scrolled (384, 393) with delta (0, 0)
Screenshot: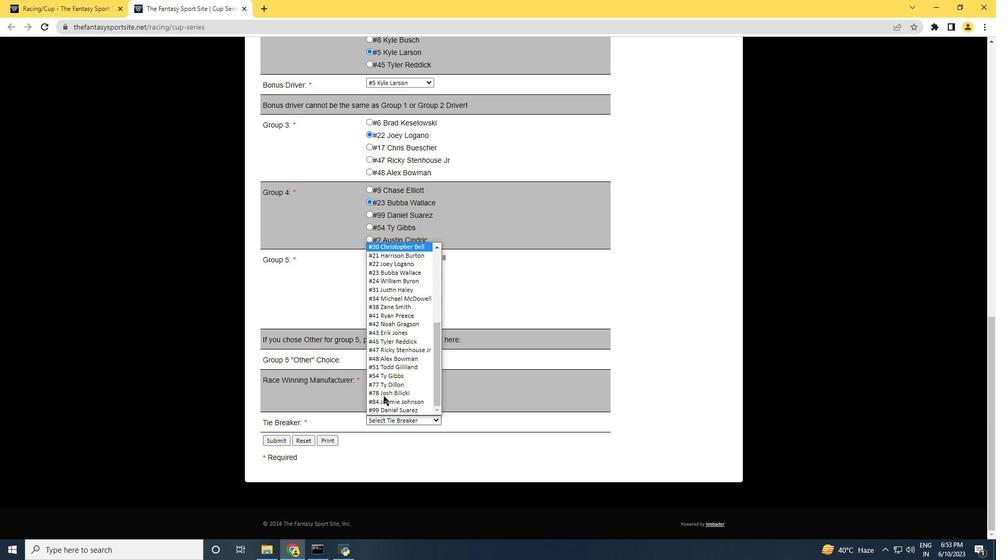 
Action: Mouse scrolled (384, 393) with delta (0, 0)
Screenshot: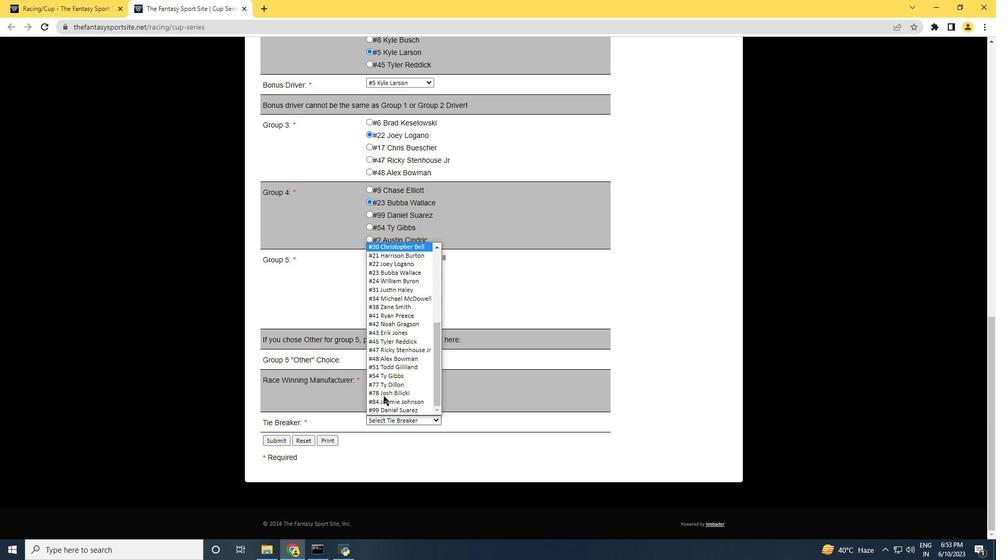
Action: Mouse moved to (384, 393)
Screenshot: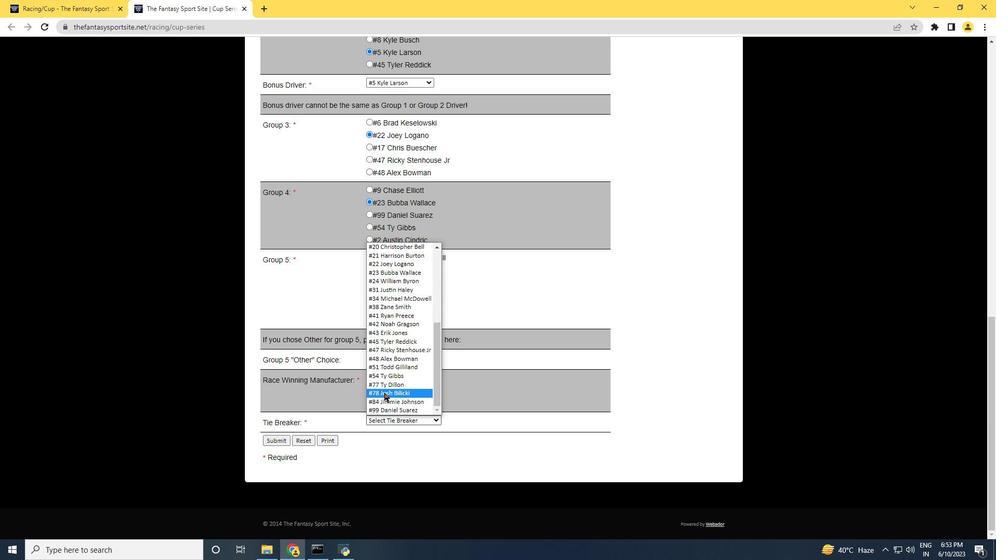 
Action: Mouse scrolled (384, 393) with delta (0, 0)
Screenshot: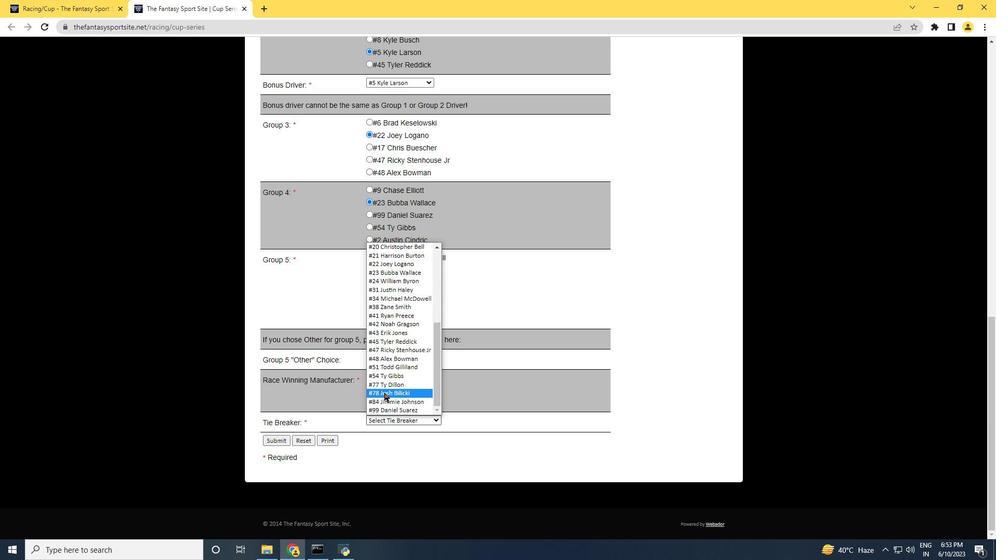
Action: Mouse moved to (386, 388)
Screenshot: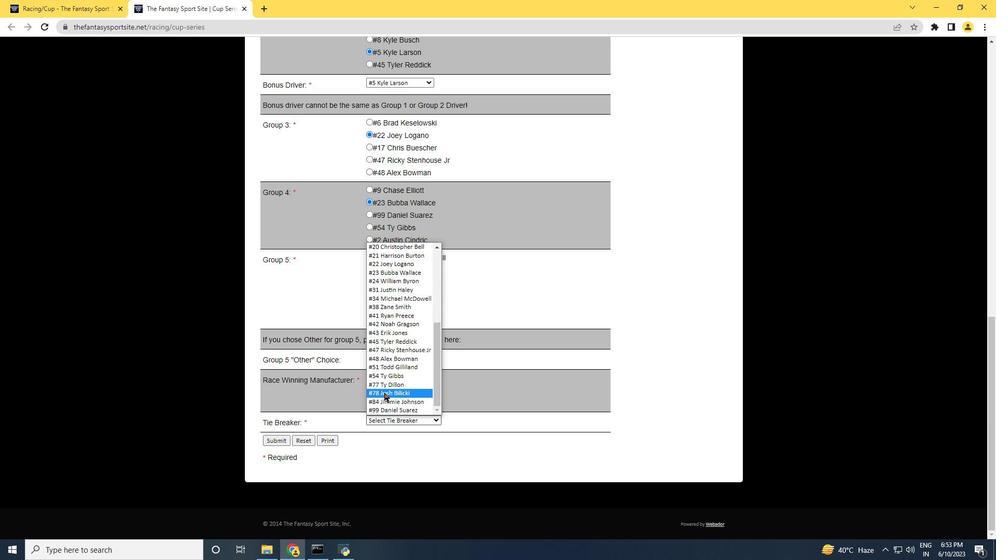 
Action: Mouse scrolled (386, 389) with delta (0, 0)
Screenshot: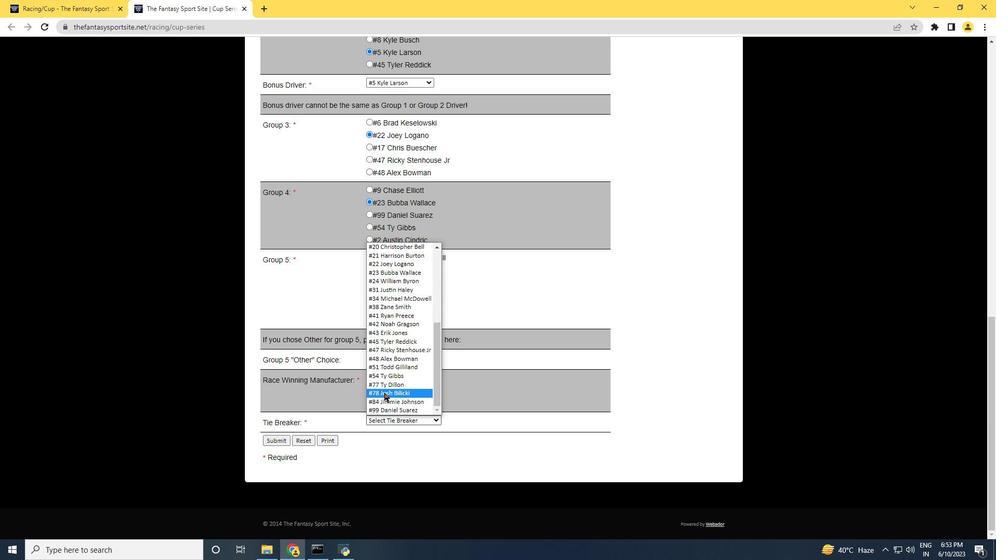 
Action: Mouse moved to (388, 385)
Screenshot: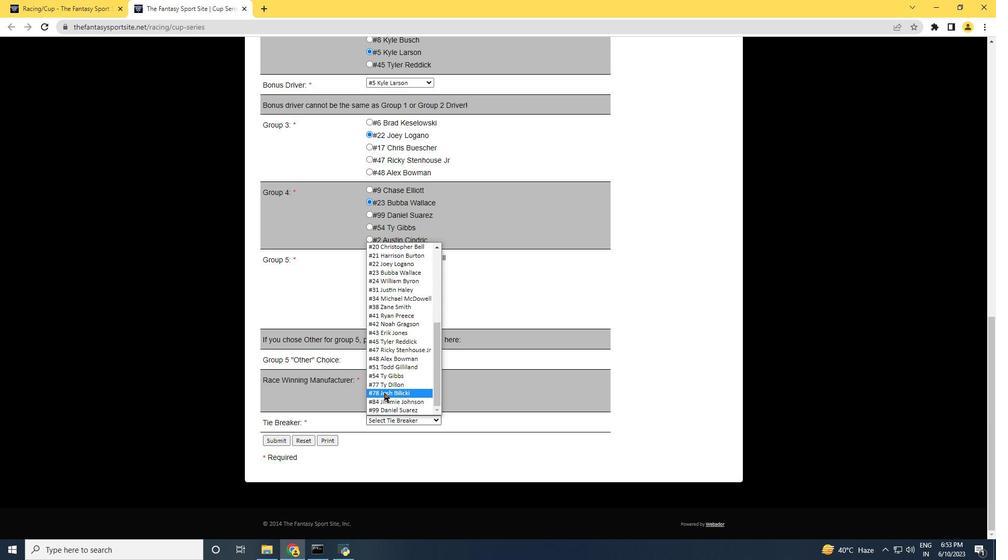 
Action: Mouse scrolled (388, 386) with delta (0, 0)
Screenshot: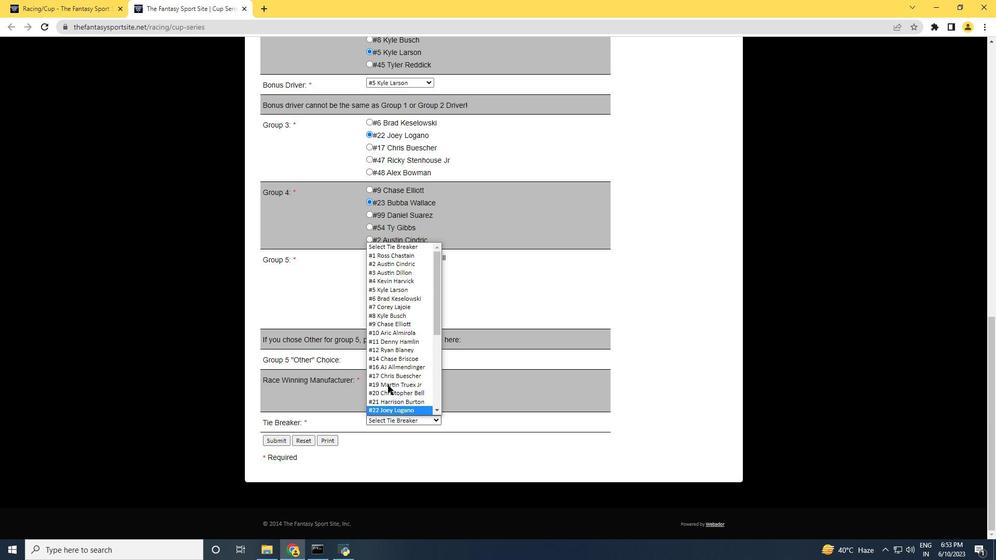 
Action: Mouse scrolled (388, 386) with delta (0, 0)
Screenshot: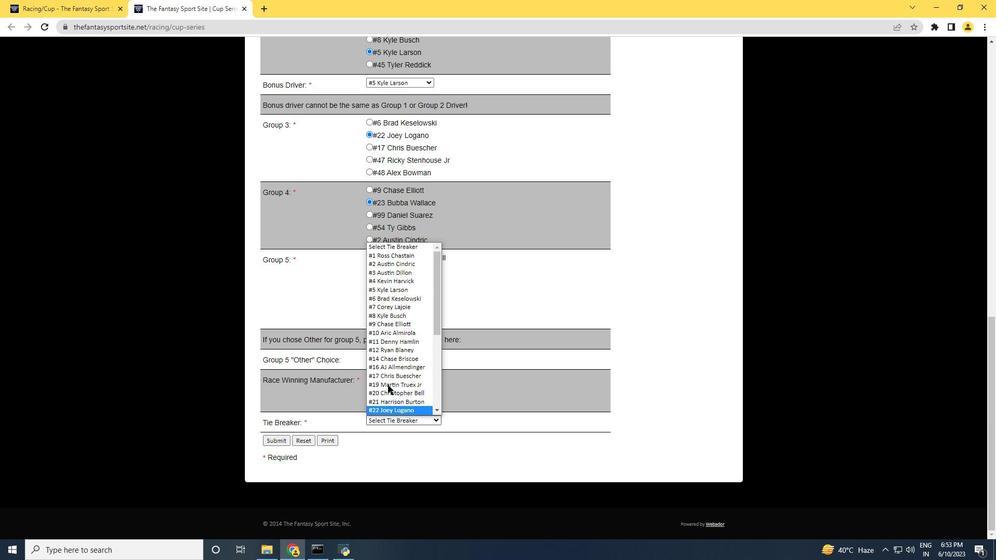 
Action: Mouse scrolled (388, 386) with delta (0, 0)
Screenshot: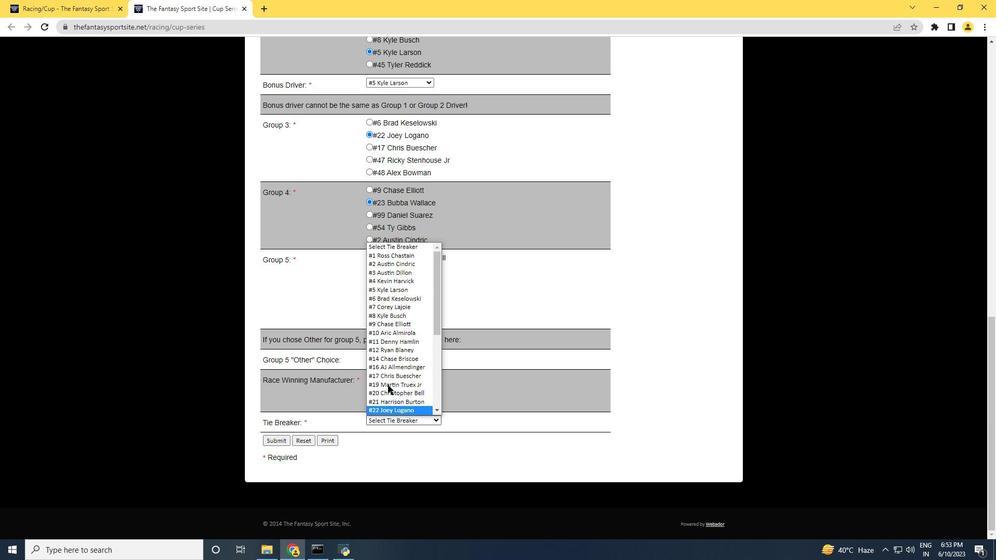 
Action: Mouse scrolled (388, 386) with delta (0, 0)
Screenshot: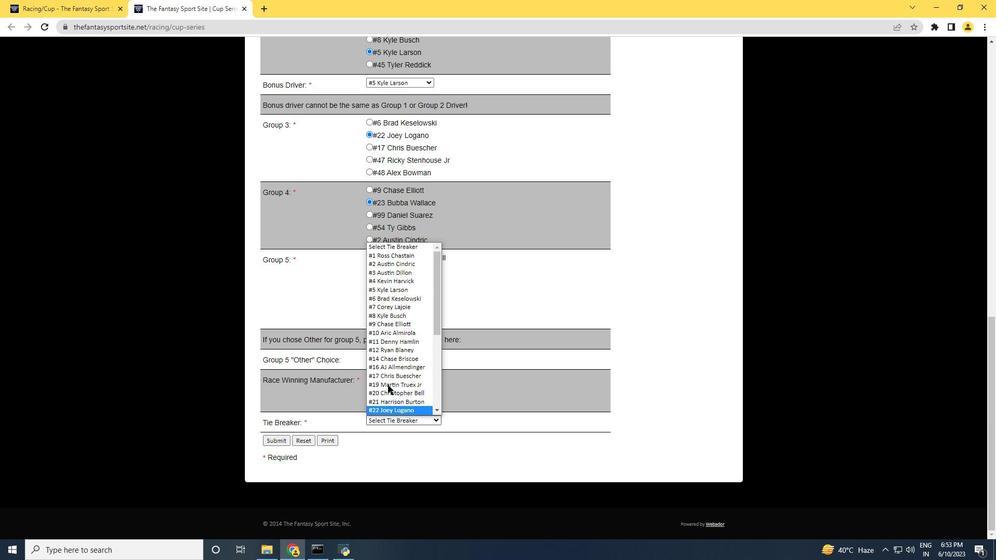 
Action: Mouse moved to (388, 291)
Screenshot: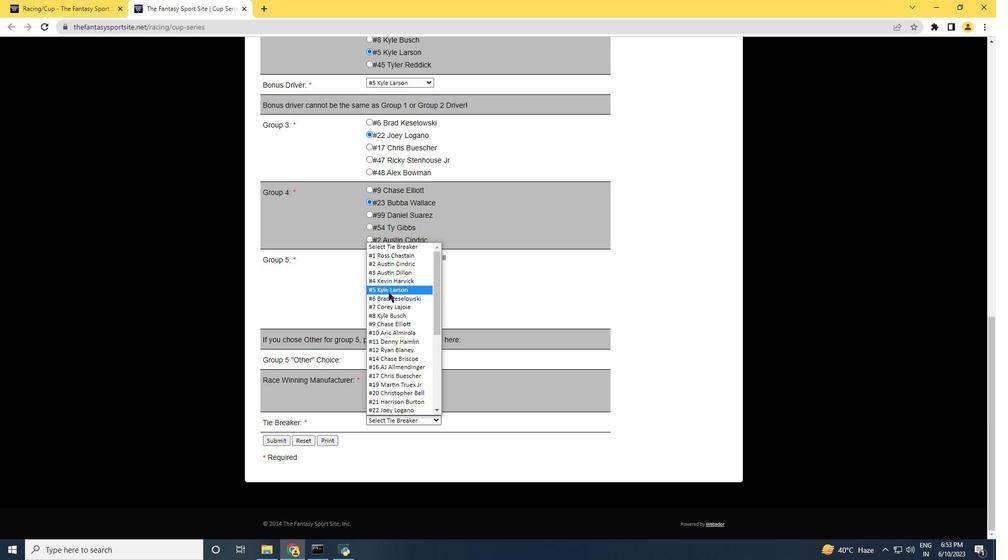 
Action: Mouse pressed left at (388, 291)
Screenshot: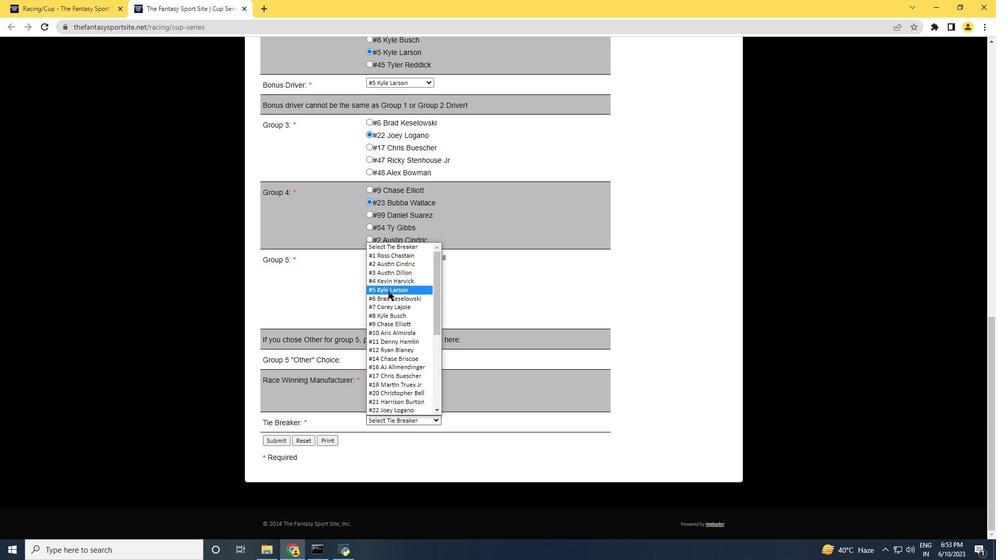 
Action: Mouse moved to (281, 438)
Screenshot: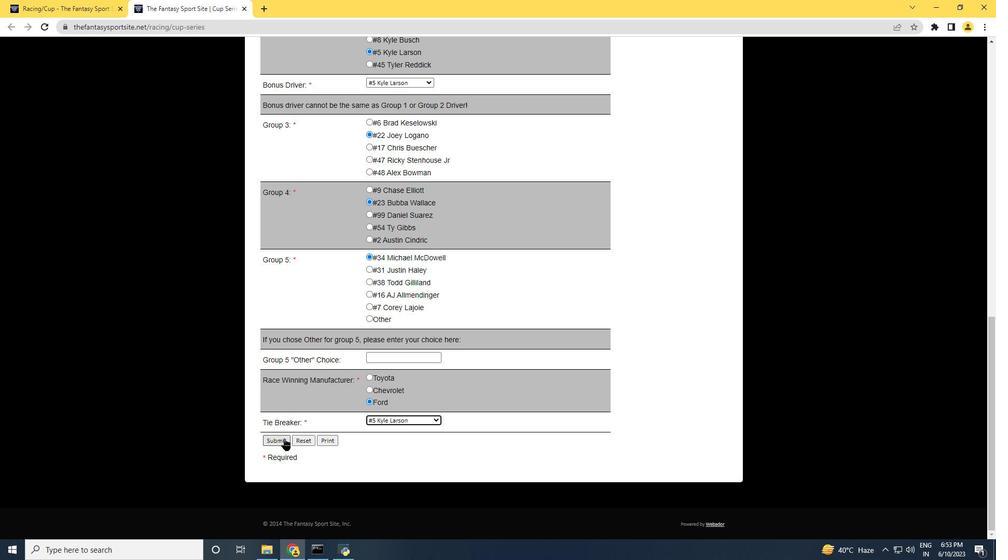 
Action: Mouse pressed left at (281, 438)
Screenshot: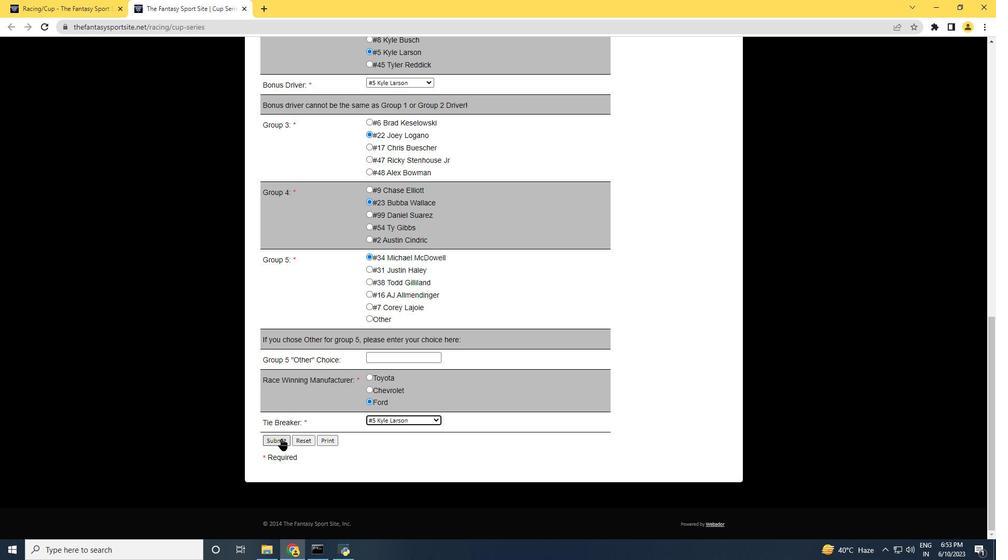 
Action: Mouse moved to (332, 427)
Screenshot: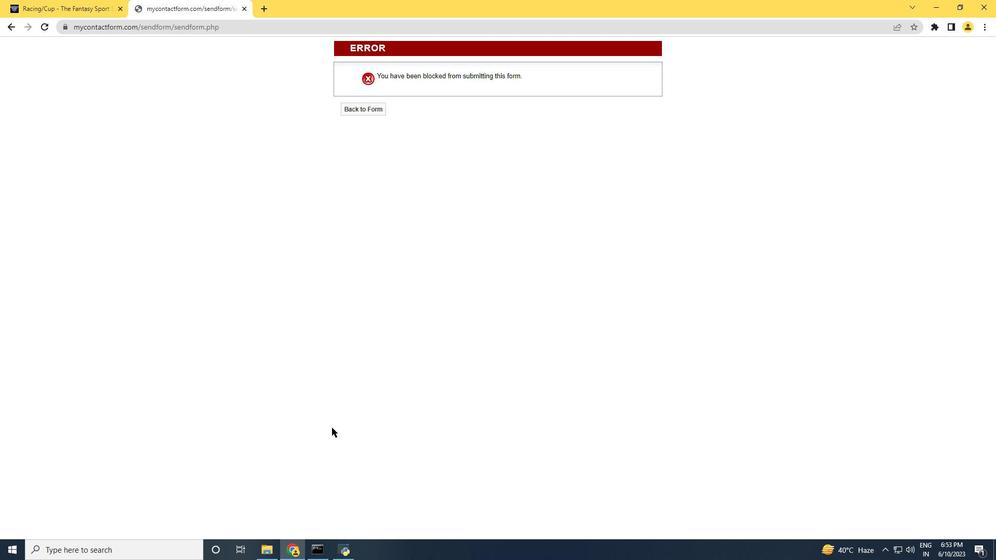 
